 Task: Look for space in Orizaba, Mexico from 1st August, 2023 to 5th August, 2023 for 1 adult in price range Rs.6000 to Rs.15000. Place can be entire place with 1  bedroom having 1 bed and 1 bathroom. Property type can be house, flat, guest house. Booking option can be shelf check-in. Required host language is English.
Action: Mouse moved to (483, 108)
Screenshot: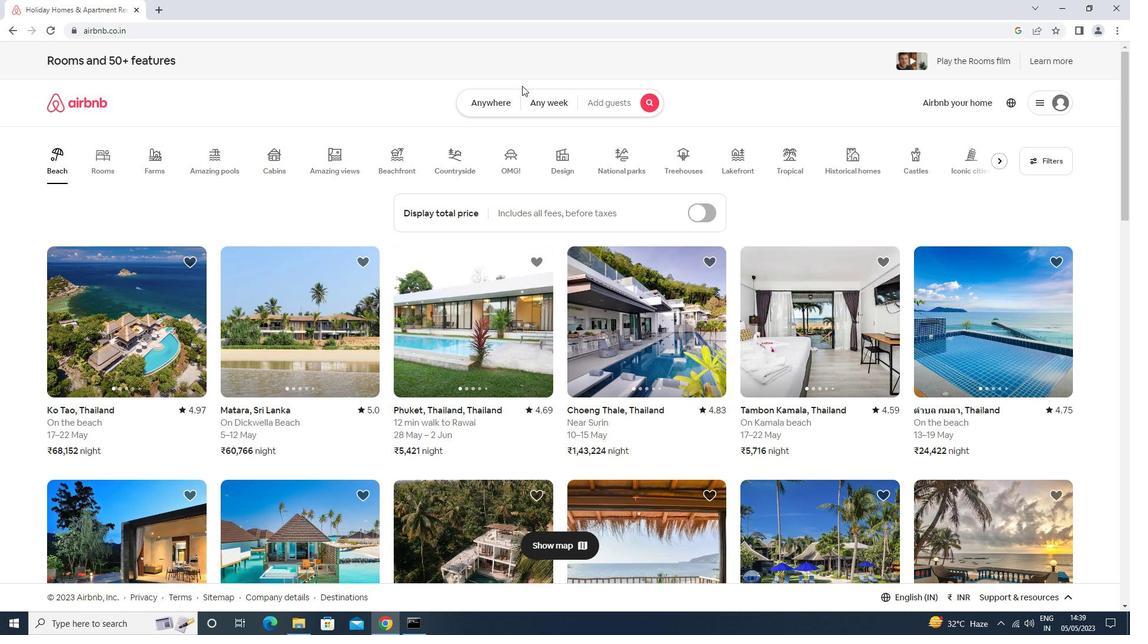 
Action: Mouse pressed left at (483, 108)
Screenshot: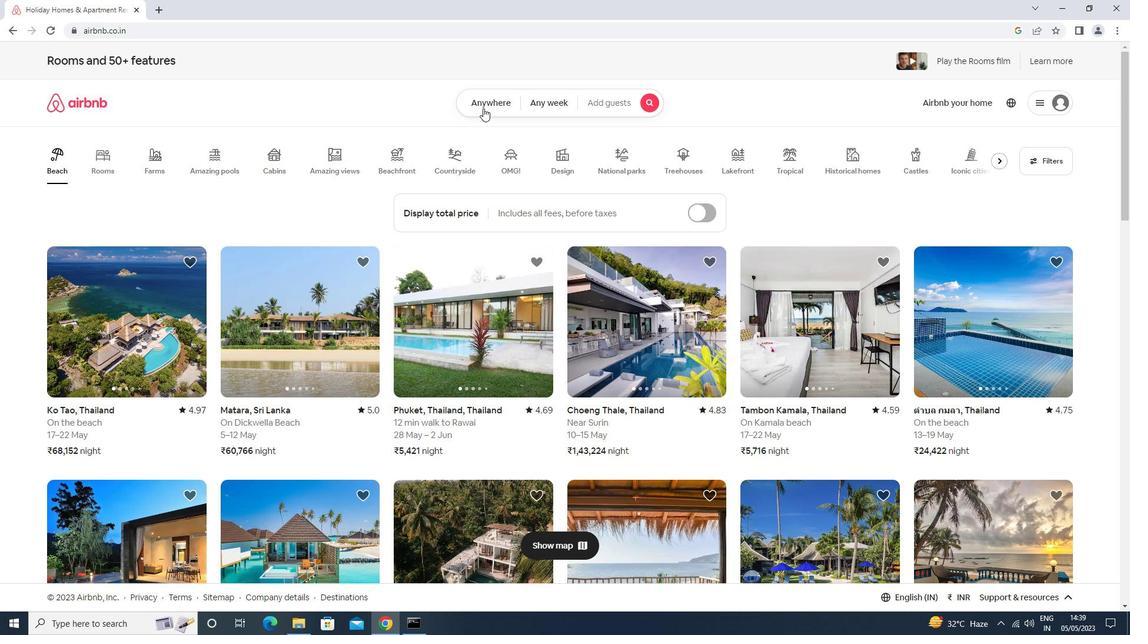 
Action: Mouse moved to (423, 149)
Screenshot: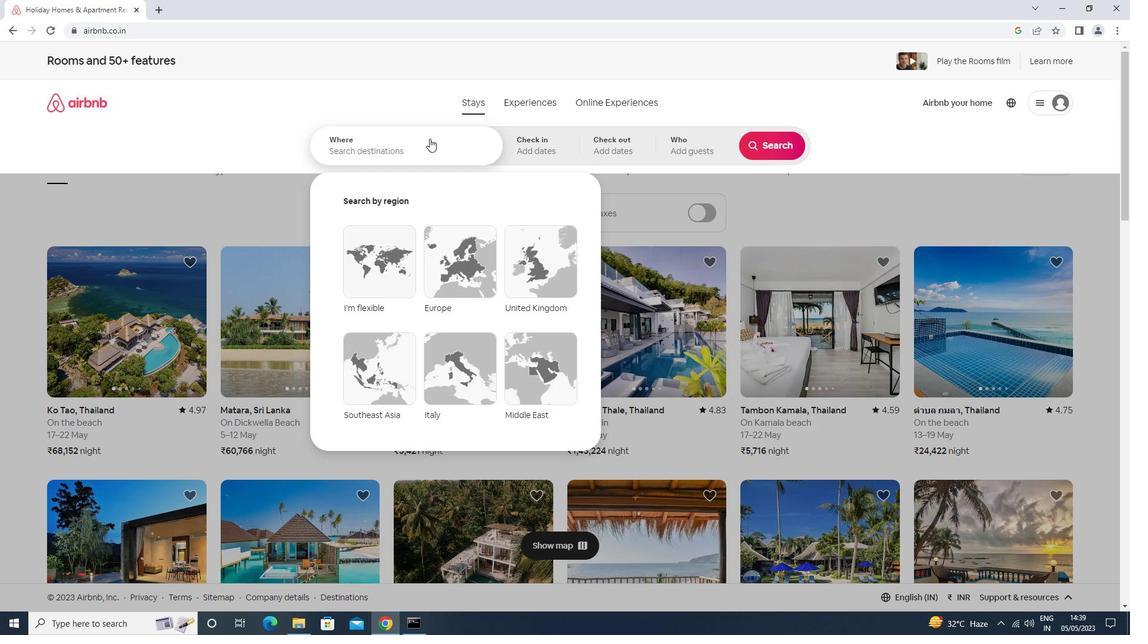 
Action: Mouse pressed left at (423, 149)
Screenshot: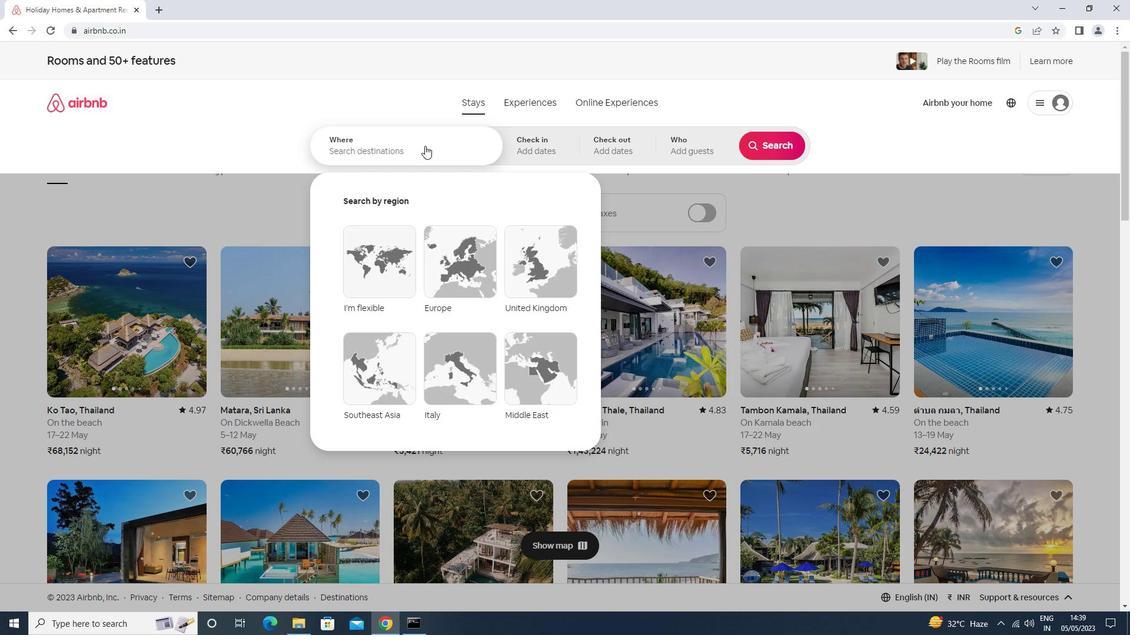
Action: Key pressed <Key.shift>ORIZABA<Key.space><Key.backspace>,<Key.space><Key.shift>MEXICO<Key.enter>
Screenshot: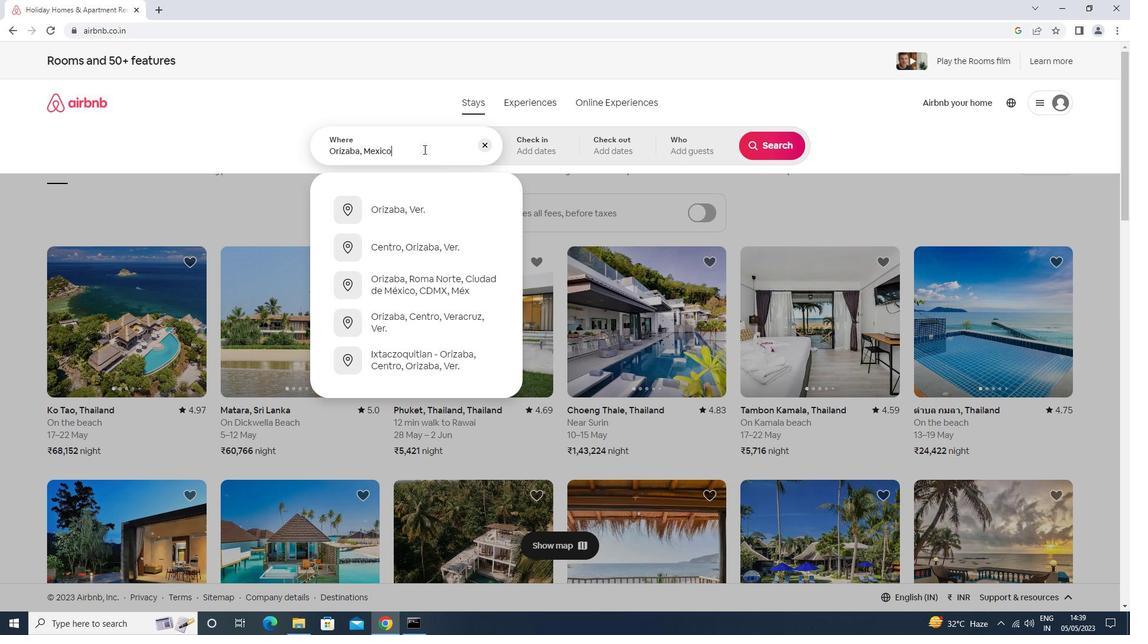 
Action: Mouse moved to (773, 236)
Screenshot: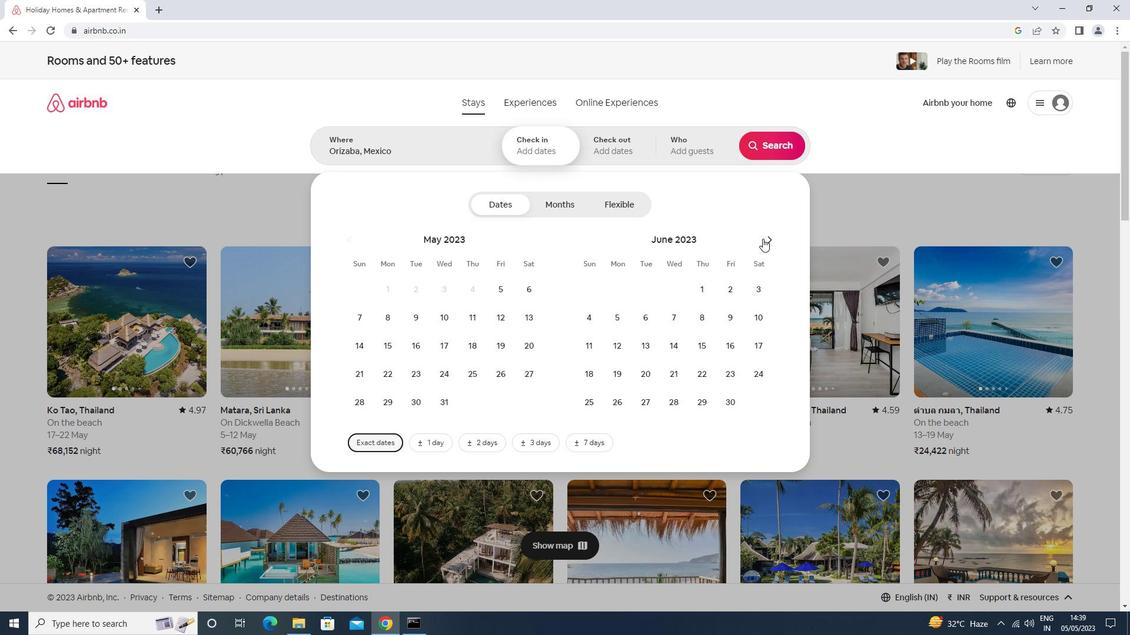 
Action: Mouse pressed left at (773, 236)
Screenshot: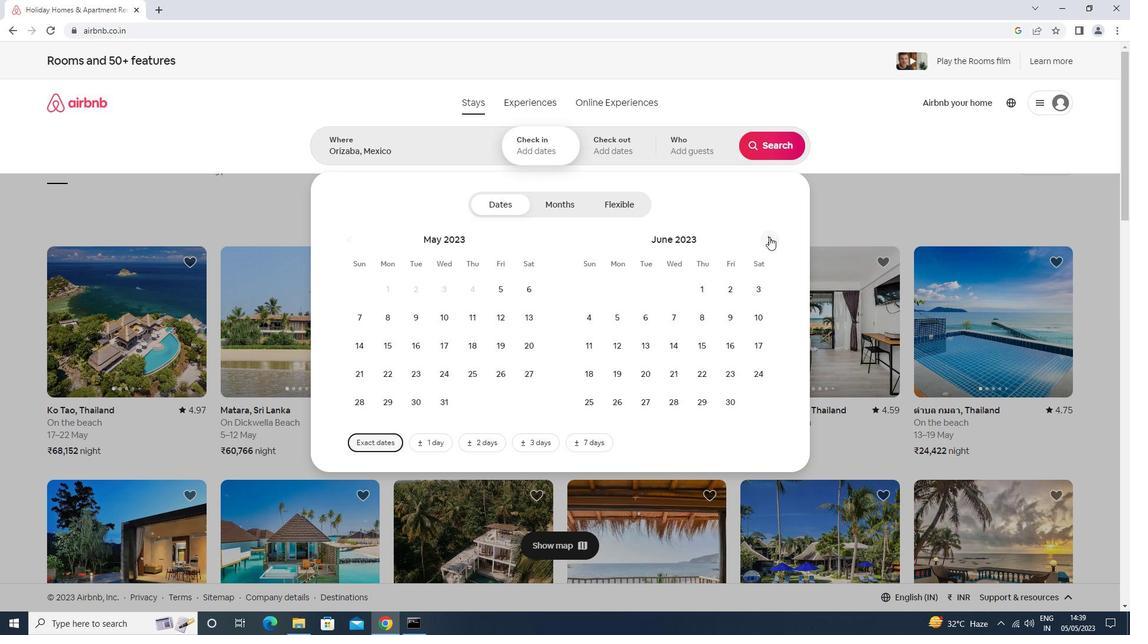 
Action: Mouse moved to (771, 236)
Screenshot: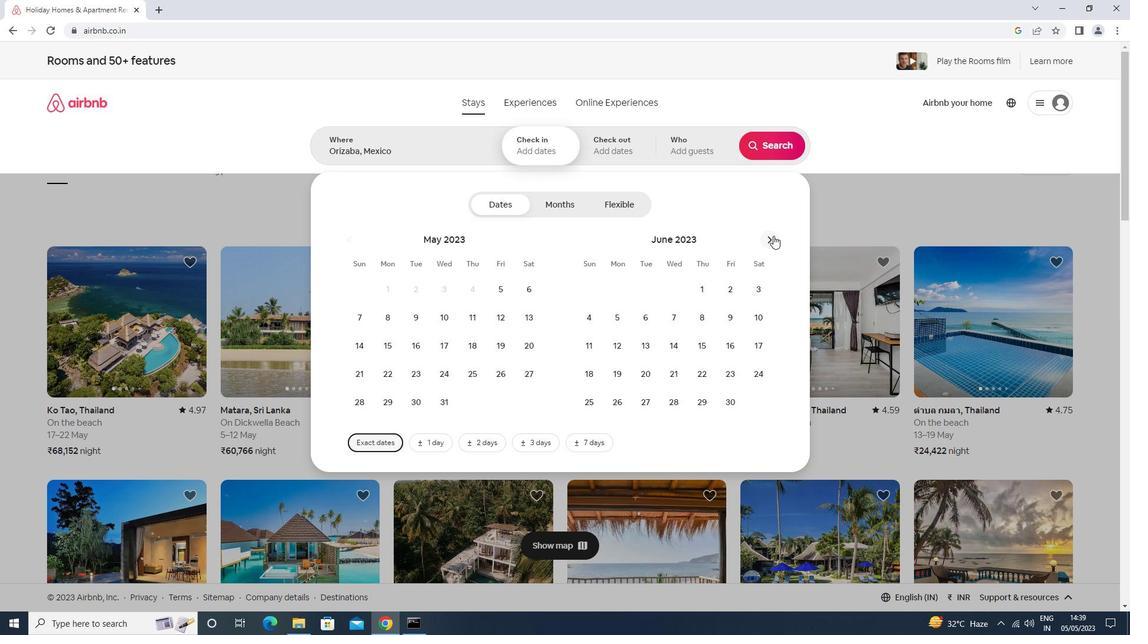 
Action: Mouse pressed left at (771, 236)
Screenshot: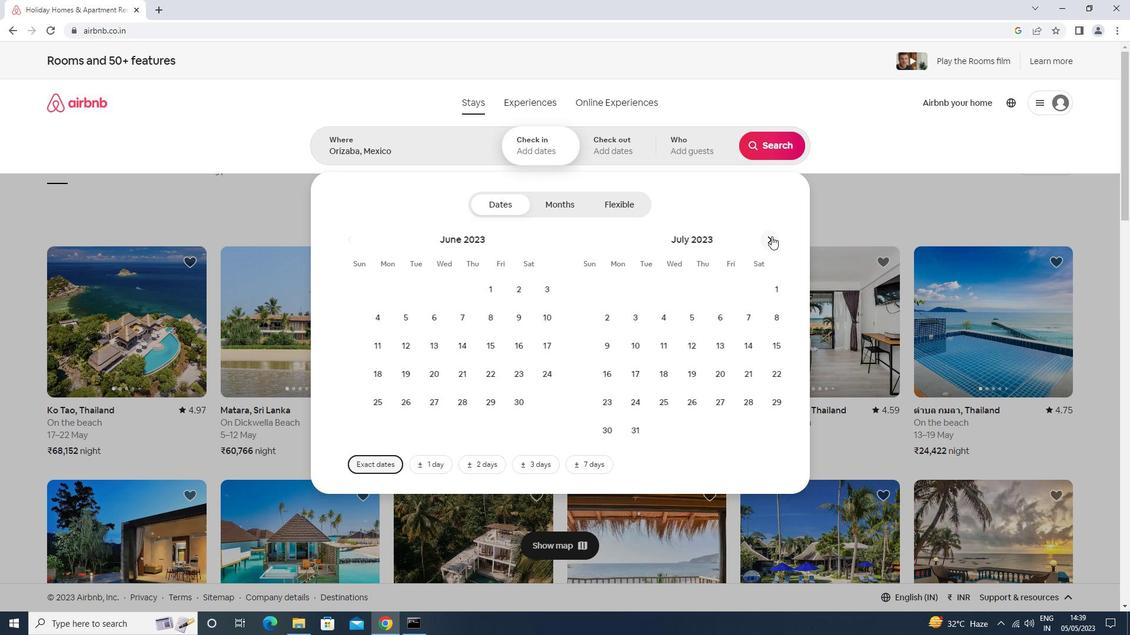 
Action: Mouse moved to (653, 280)
Screenshot: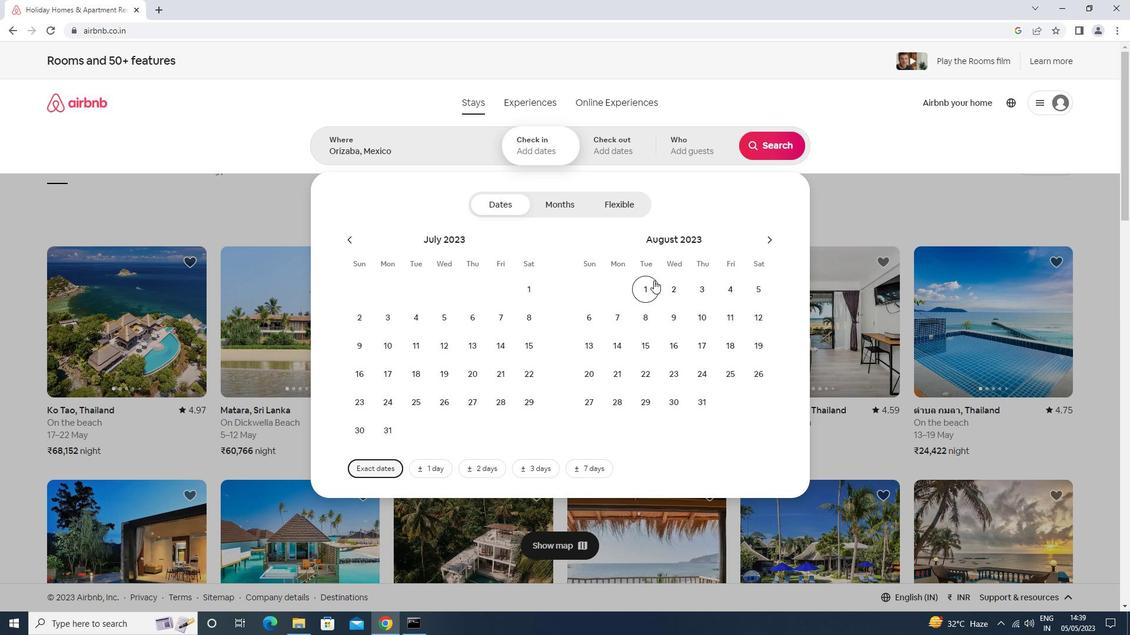 
Action: Mouse pressed left at (653, 280)
Screenshot: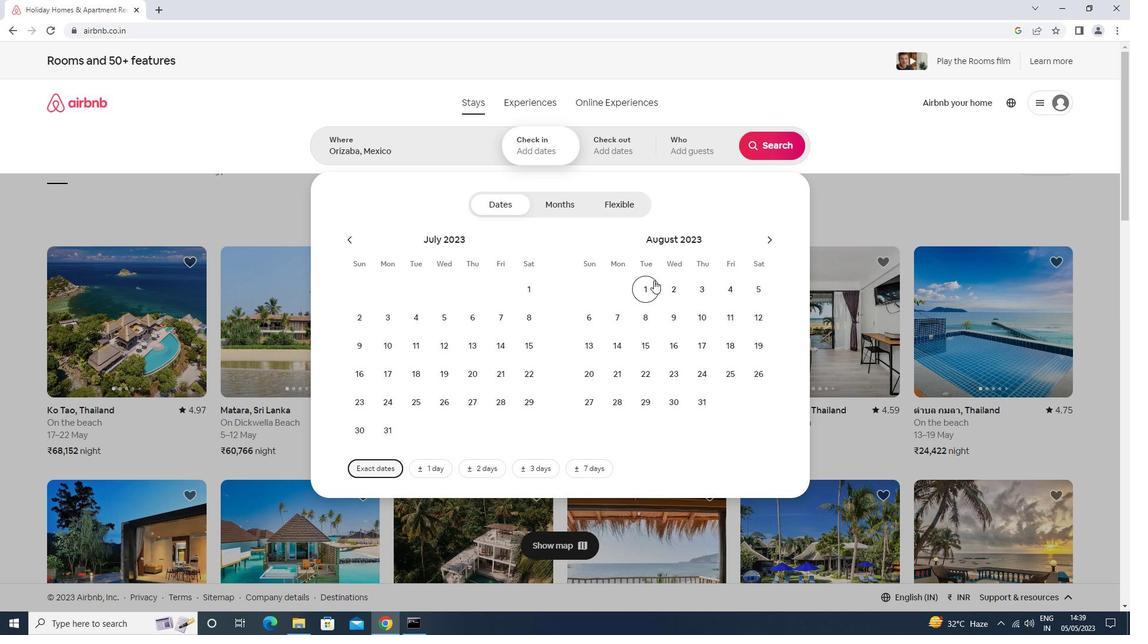 
Action: Mouse moved to (764, 288)
Screenshot: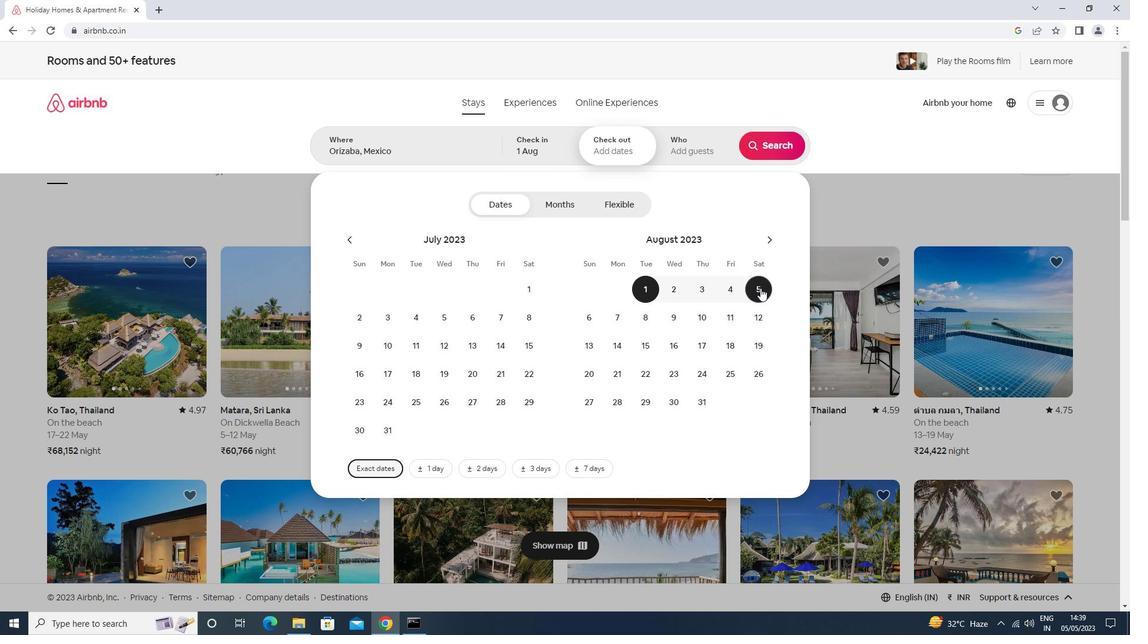 
Action: Mouse pressed left at (764, 288)
Screenshot: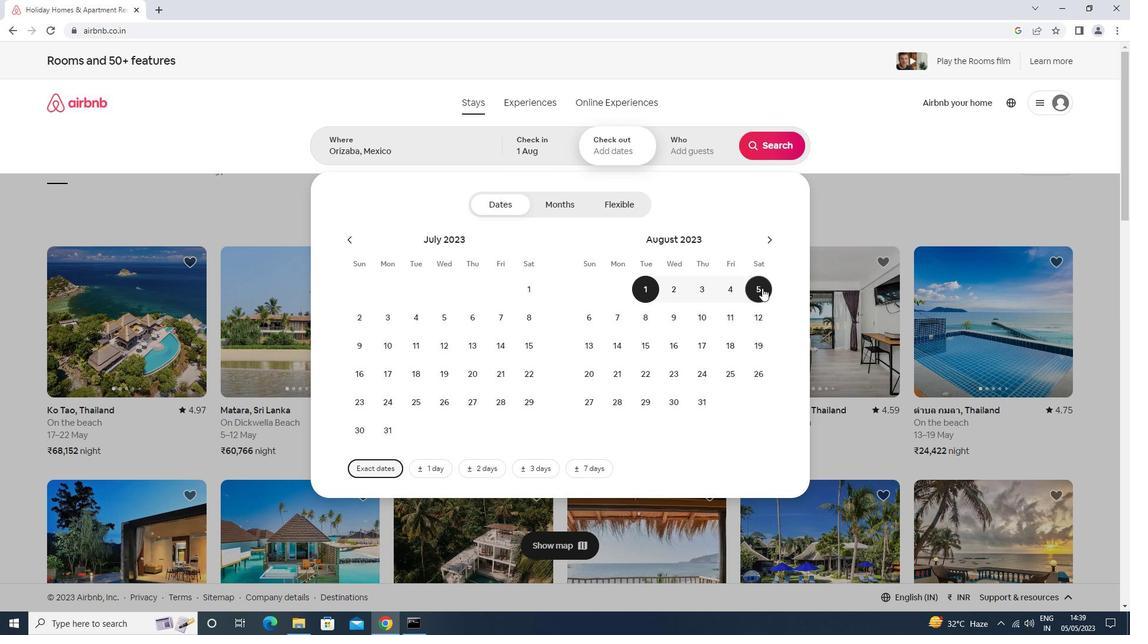 
Action: Mouse moved to (686, 158)
Screenshot: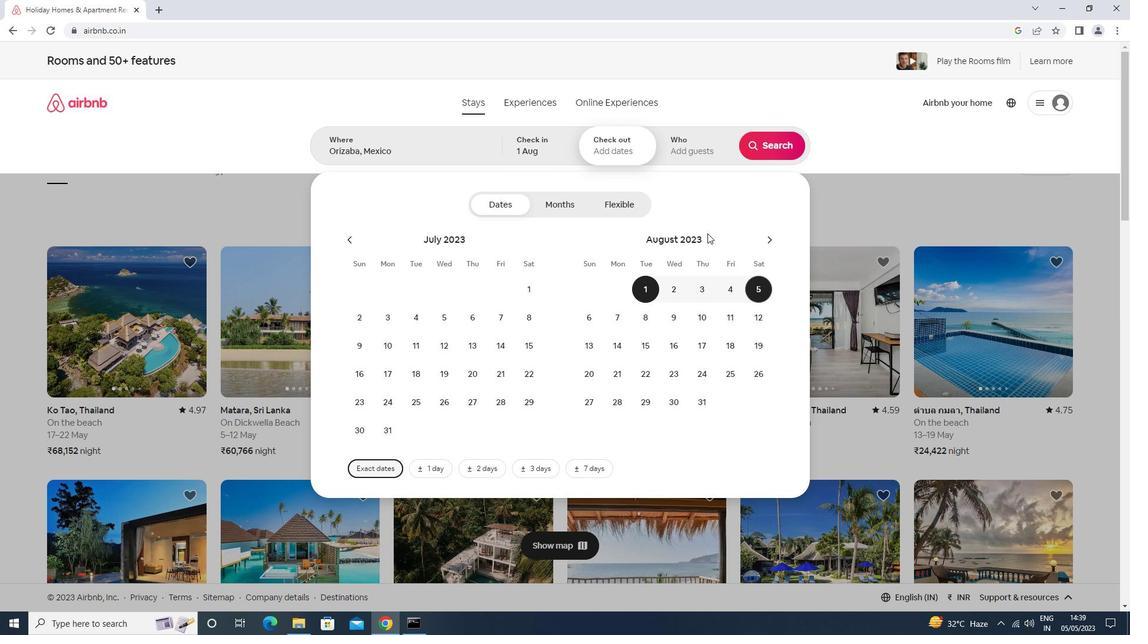 
Action: Mouse pressed left at (686, 158)
Screenshot: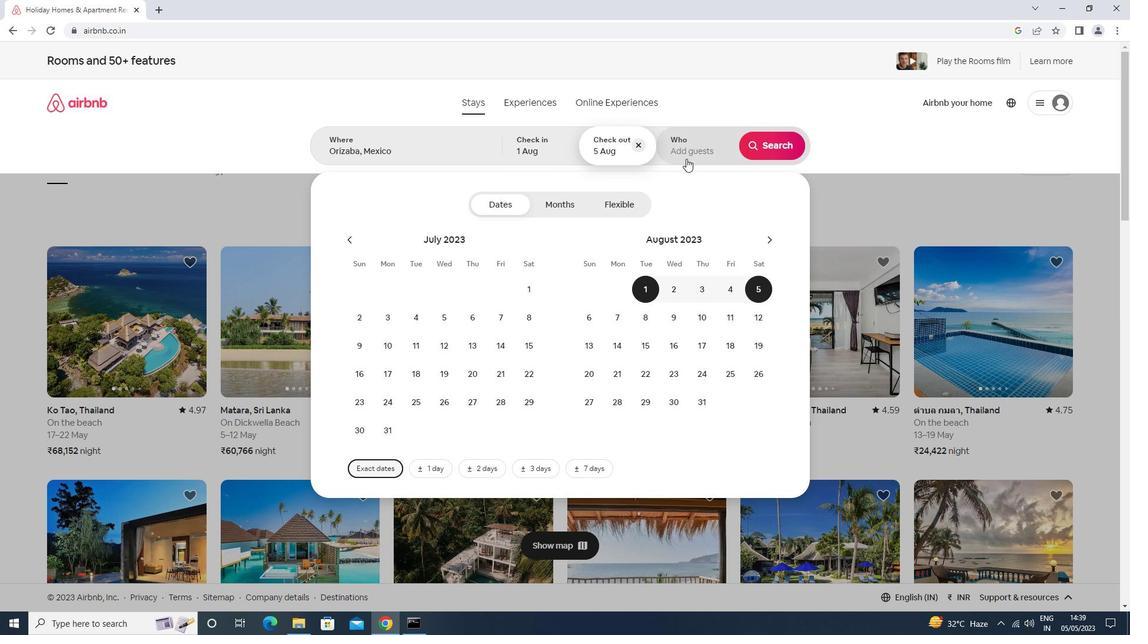 
Action: Mouse moved to (775, 215)
Screenshot: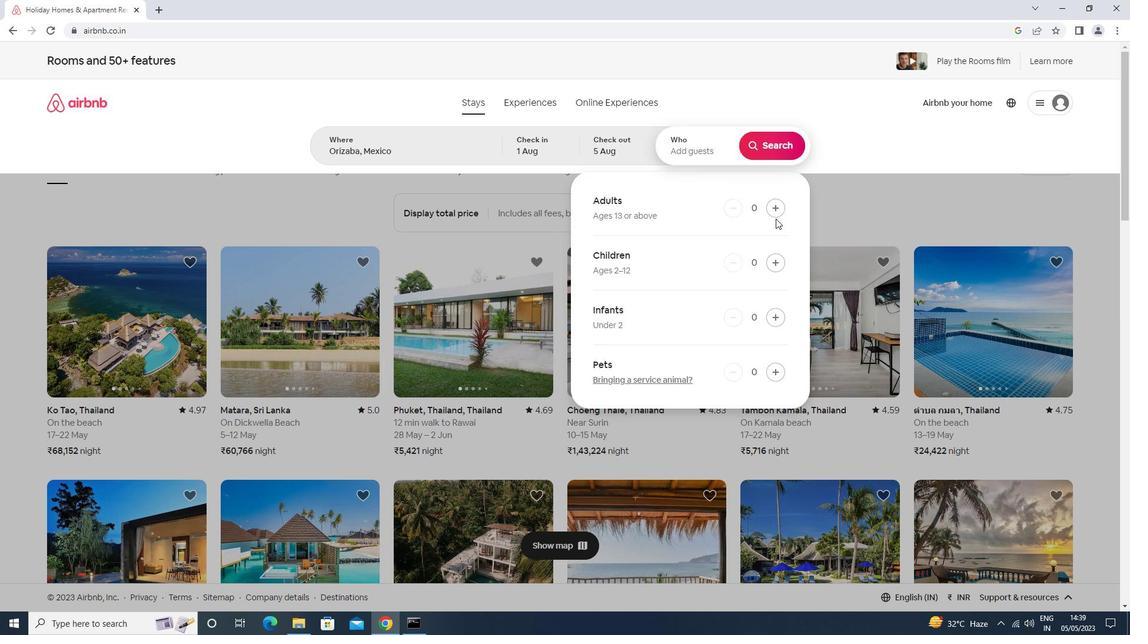 
Action: Mouse pressed left at (775, 215)
Screenshot: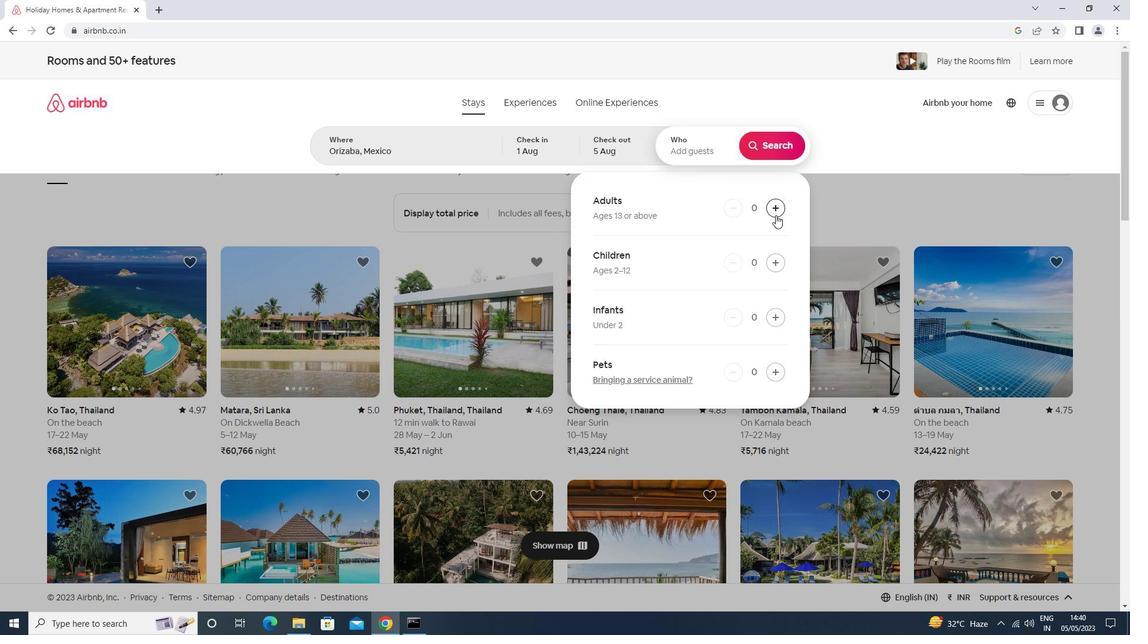 
Action: Mouse moved to (778, 144)
Screenshot: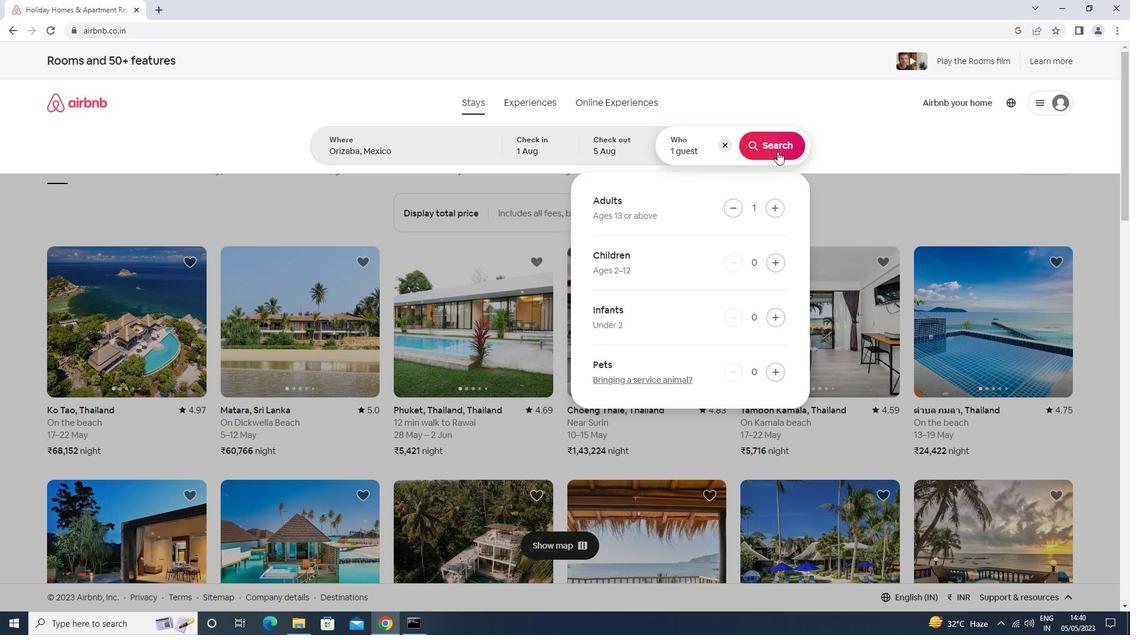 
Action: Mouse pressed left at (778, 144)
Screenshot: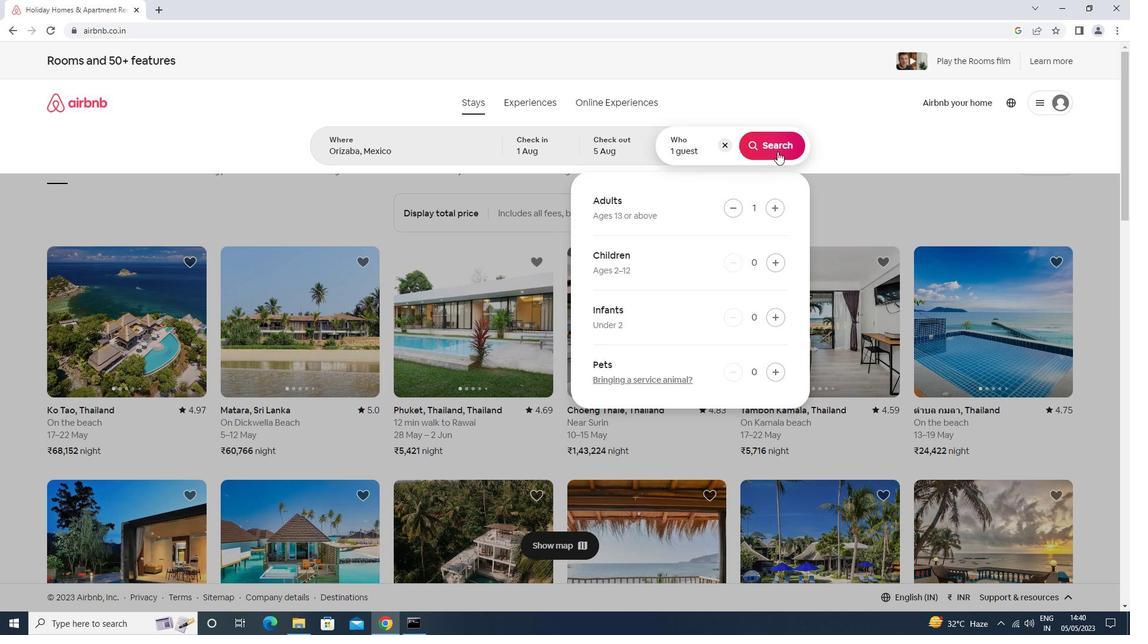
Action: Mouse moved to (1076, 117)
Screenshot: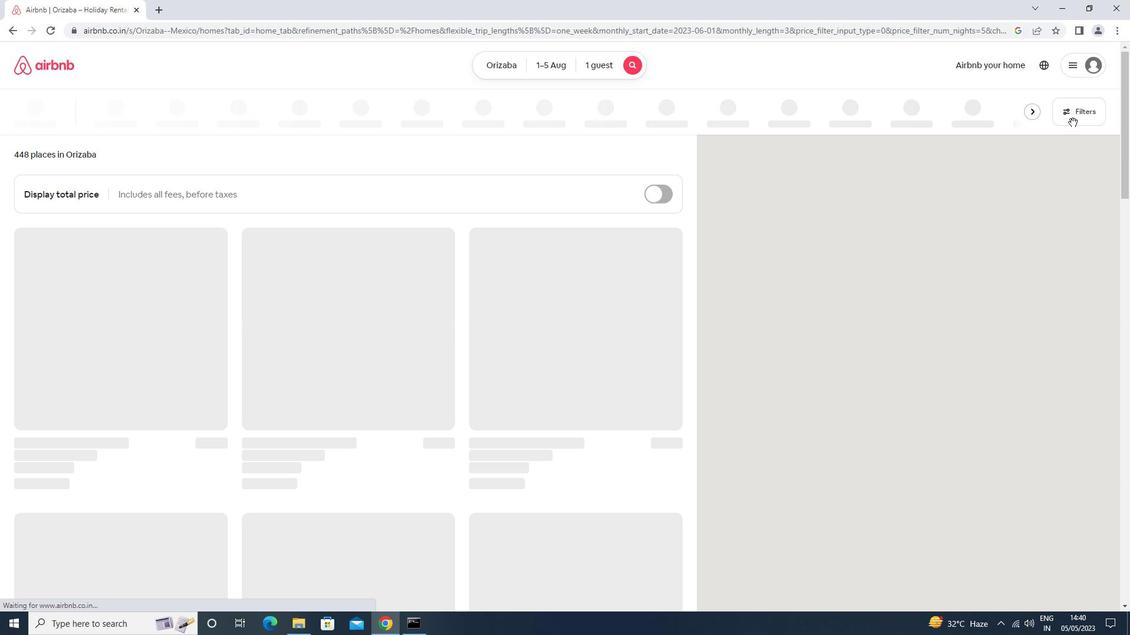 
Action: Mouse pressed left at (1076, 117)
Screenshot: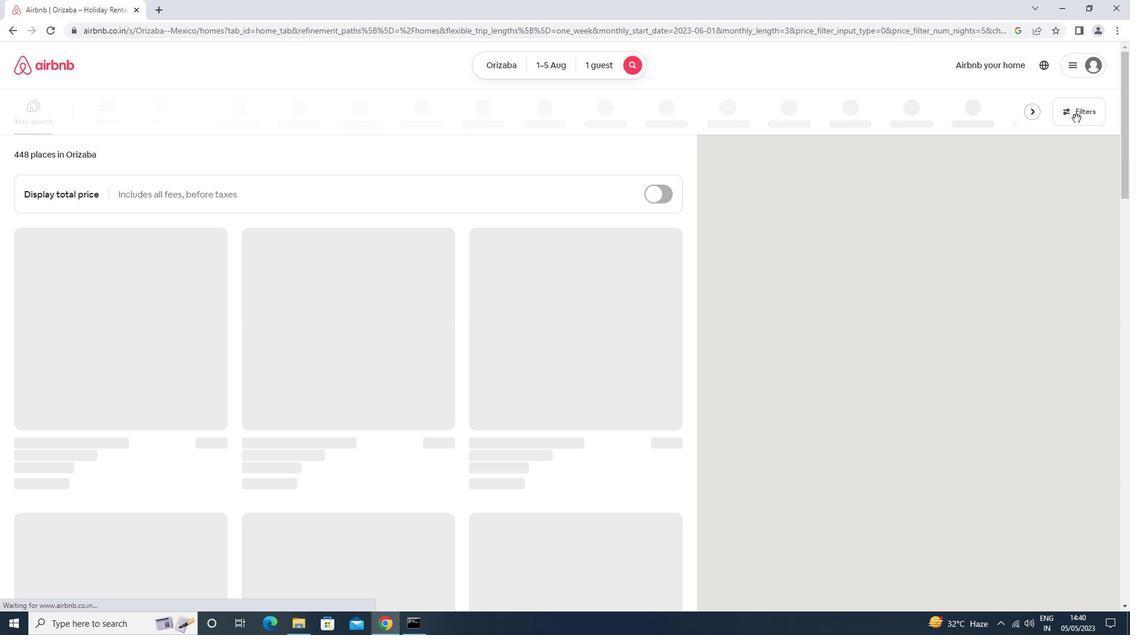 
Action: Mouse moved to (460, 393)
Screenshot: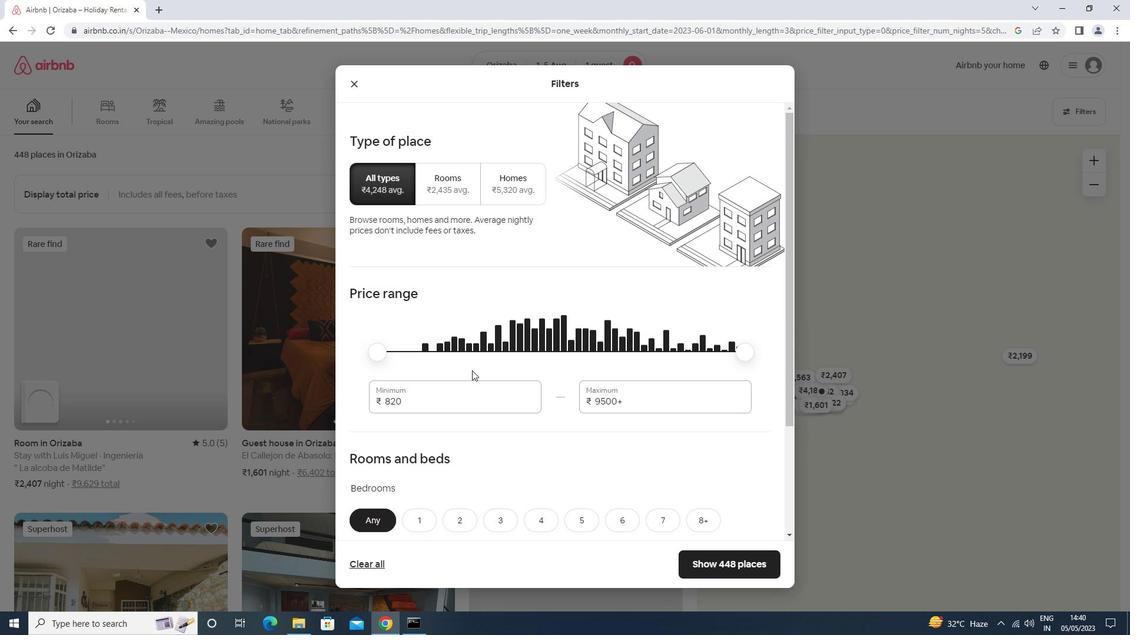 
Action: Mouse pressed left at (460, 393)
Screenshot: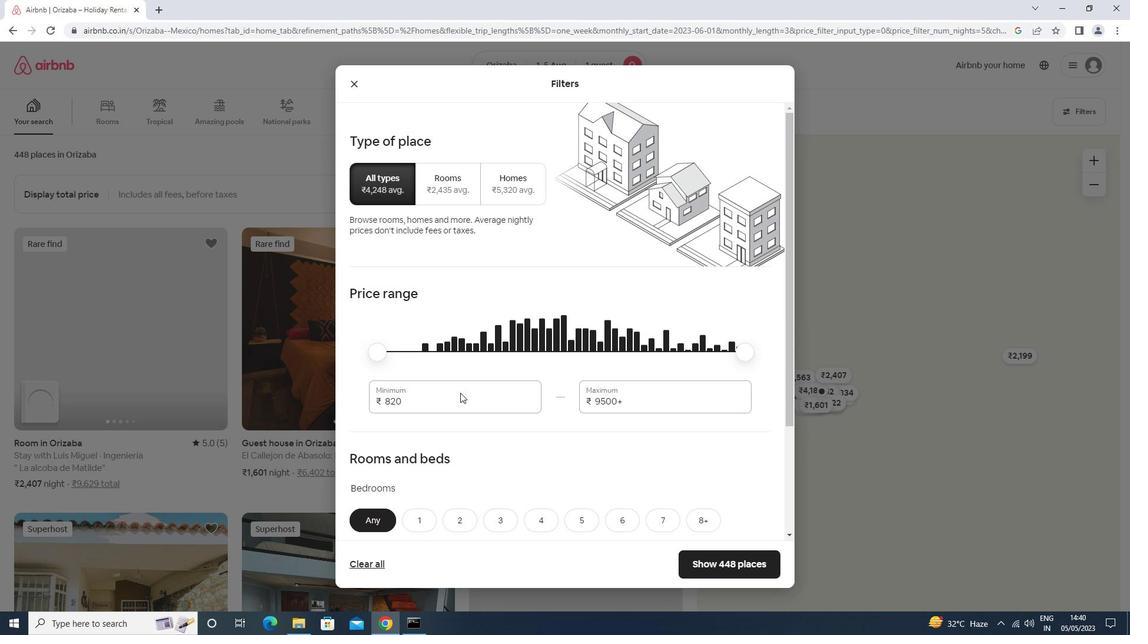
Action: Mouse moved to (458, 398)
Screenshot: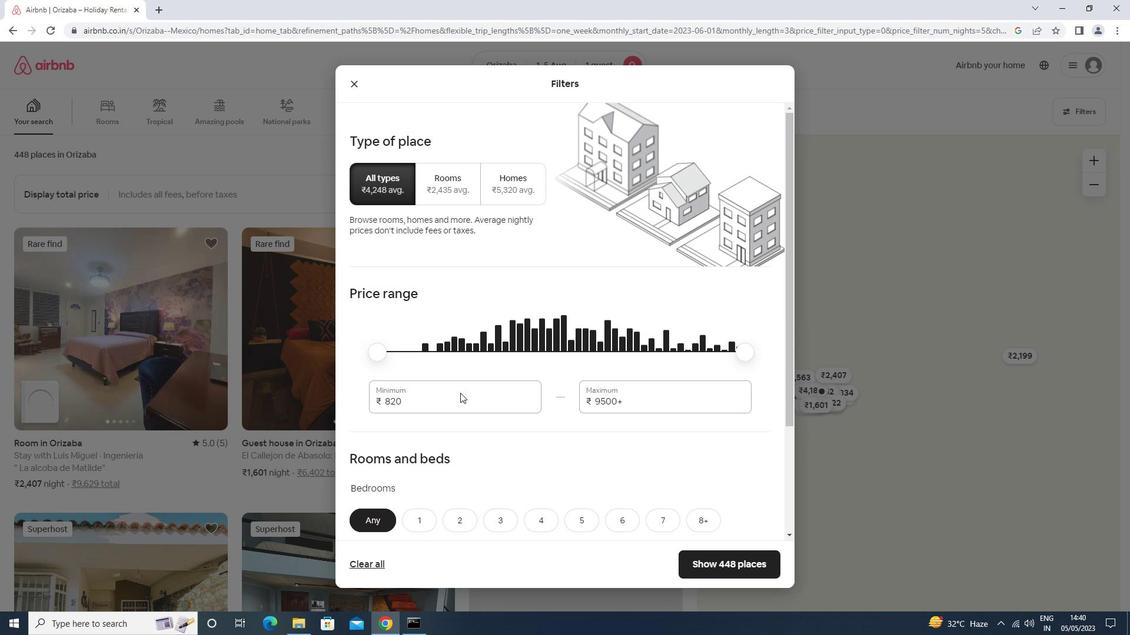 
Action: Key pressed <Key.backspace><Key.backspace><Key.backspace>6000<Key.tab>15000
Screenshot: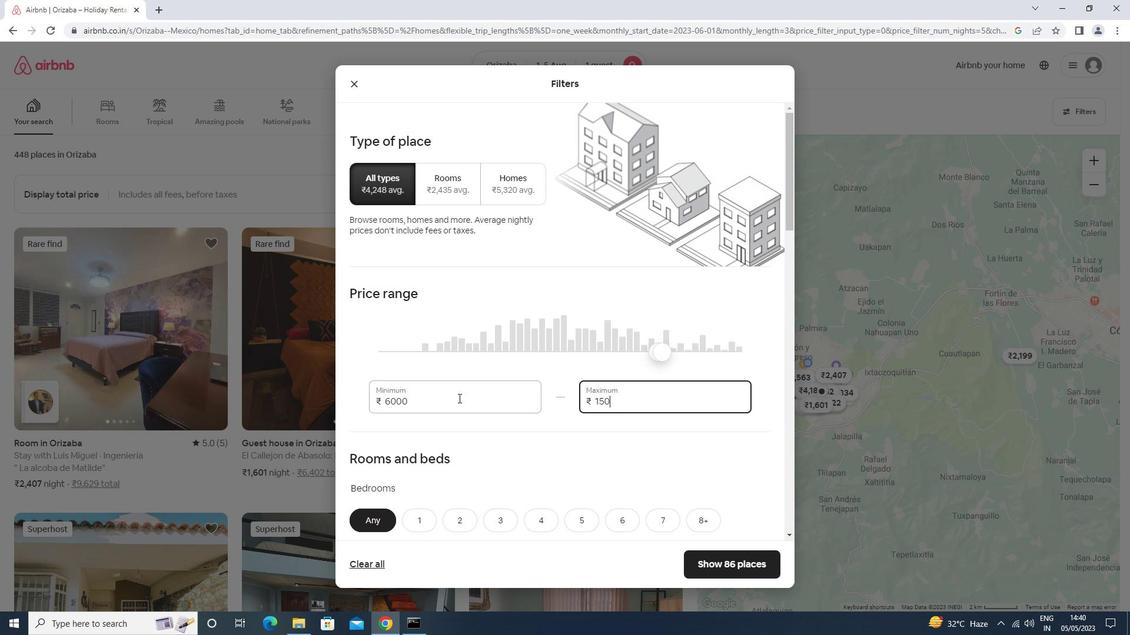 
Action: Mouse moved to (435, 371)
Screenshot: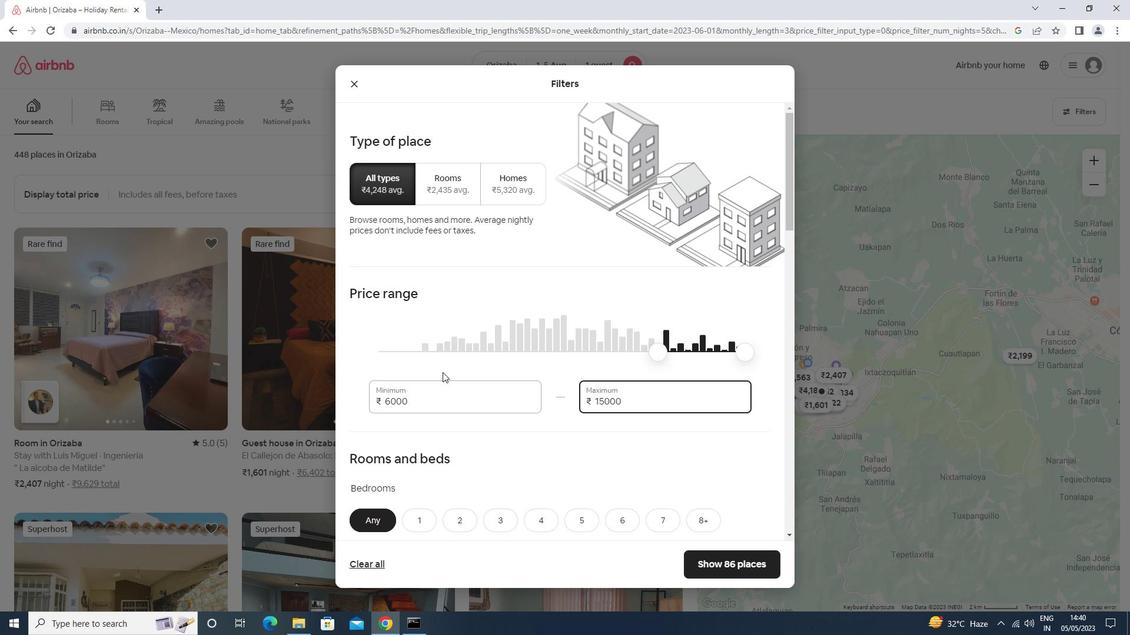 
Action: Mouse scrolled (435, 370) with delta (0, 0)
Screenshot: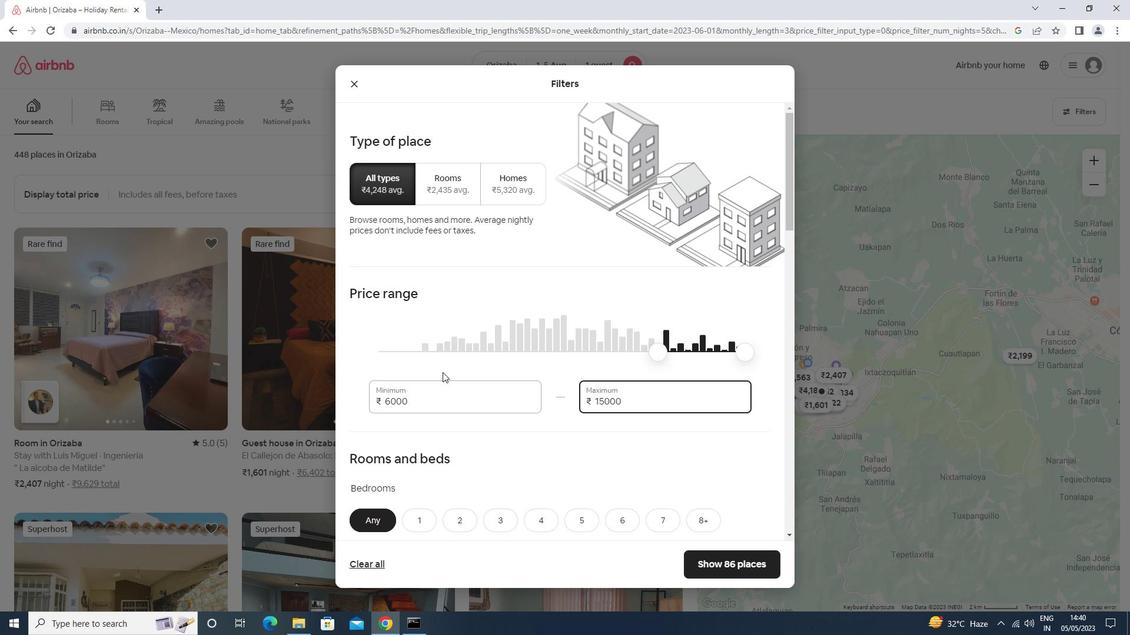 
Action: Mouse moved to (431, 374)
Screenshot: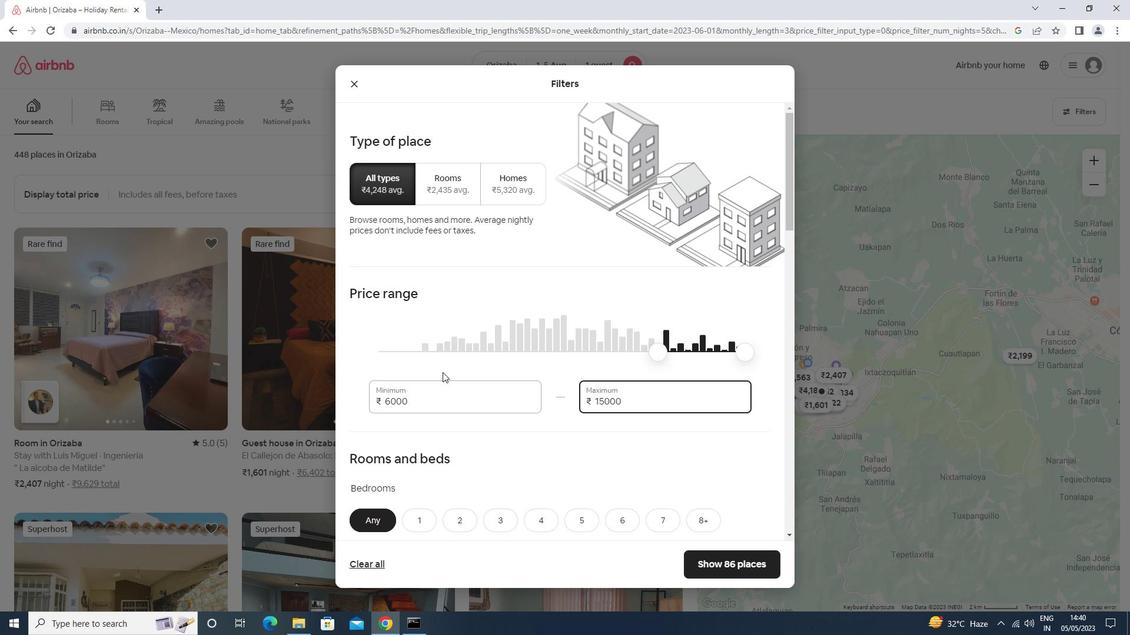 
Action: Mouse scrolled (431, 374) with delta (0, 0)
Screenshot: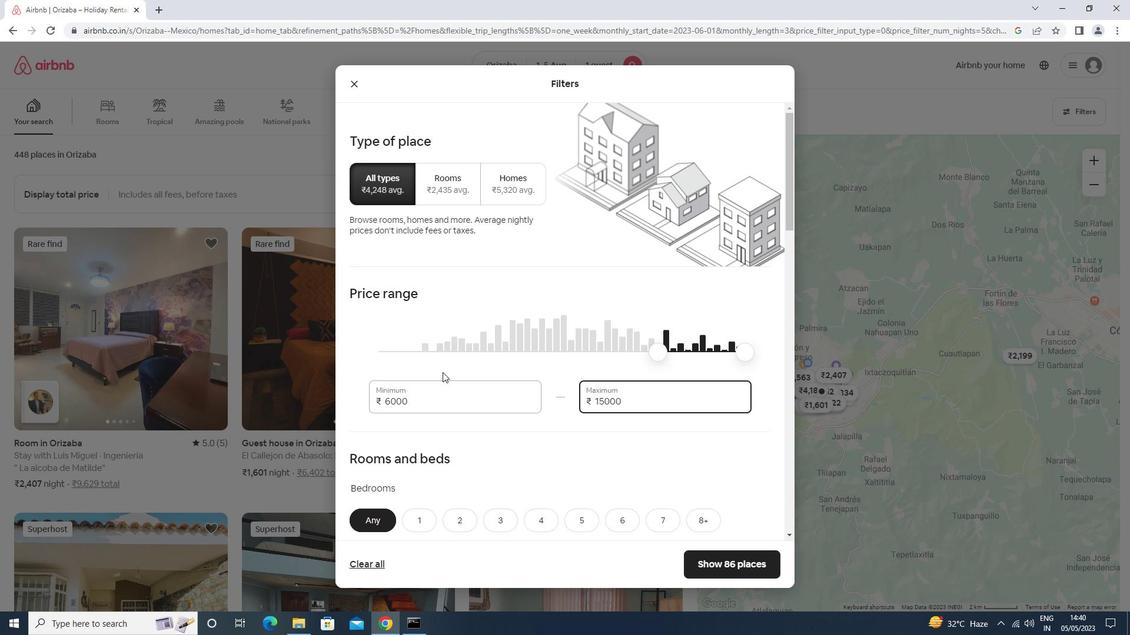
Action: Mouse moved to (429, 376)
Screenshot: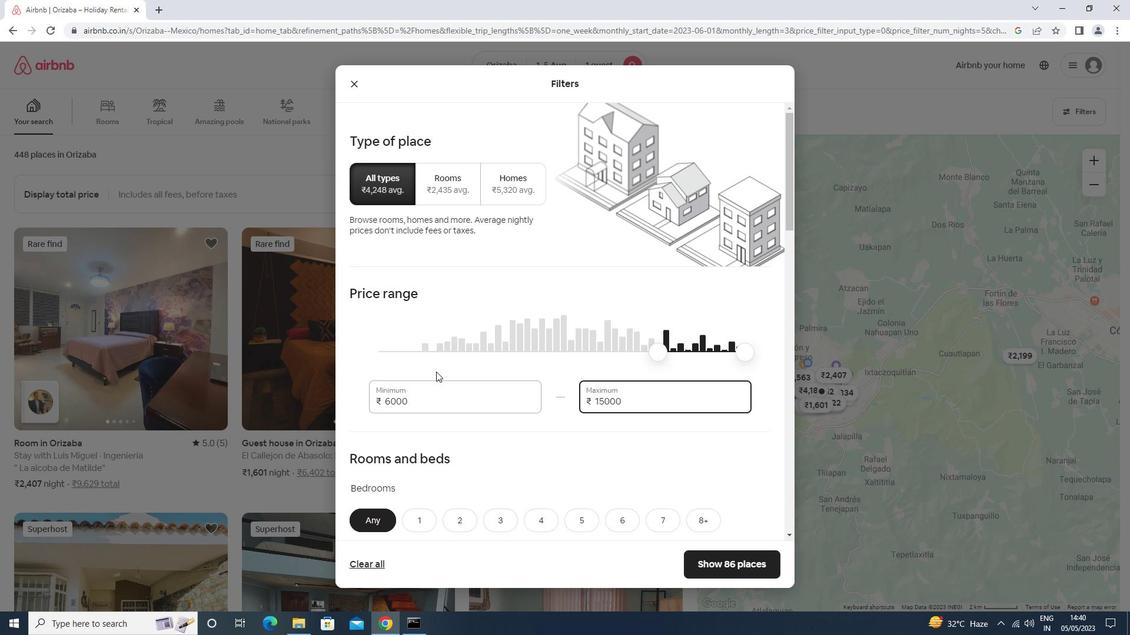 
Action: Mouse scrolled (429, 375) with delta (0, 0)
Screenshot: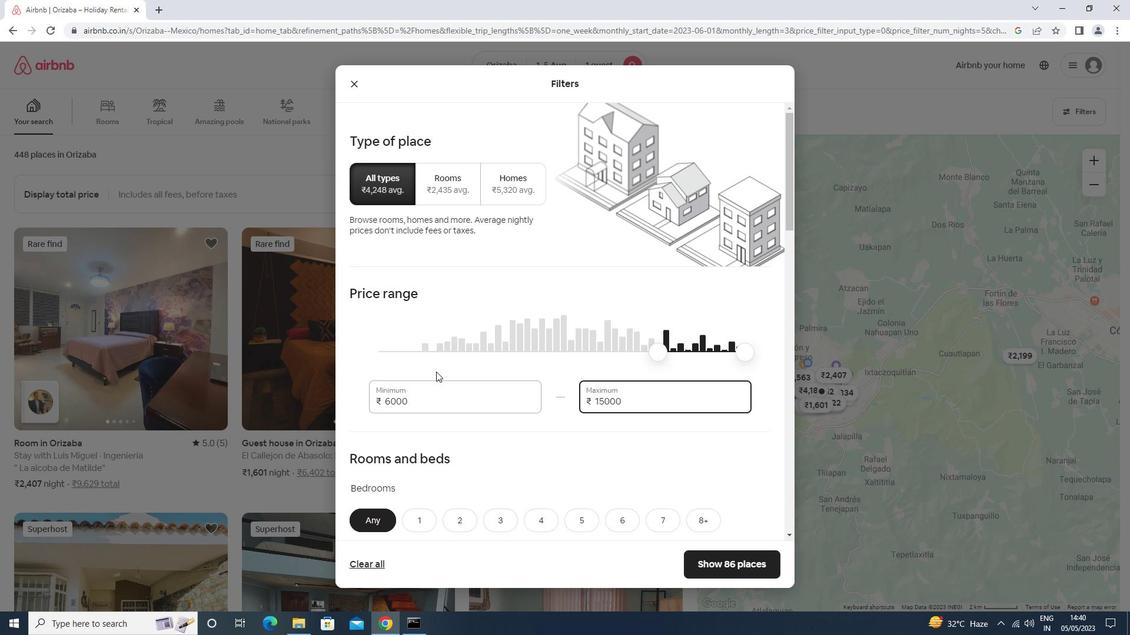 
Action: Mouse scrolled (429, 375) with delta (0, 0)
Screenshot: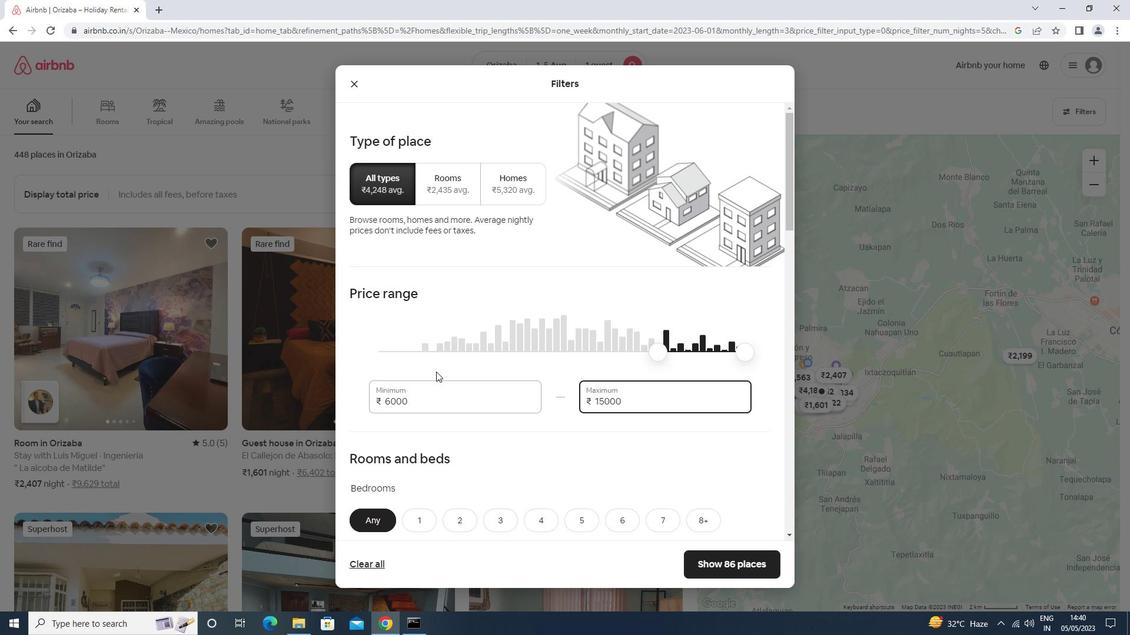
Action: Mouse scrolled (429, 375) with delta (0, 0)
Screenshot: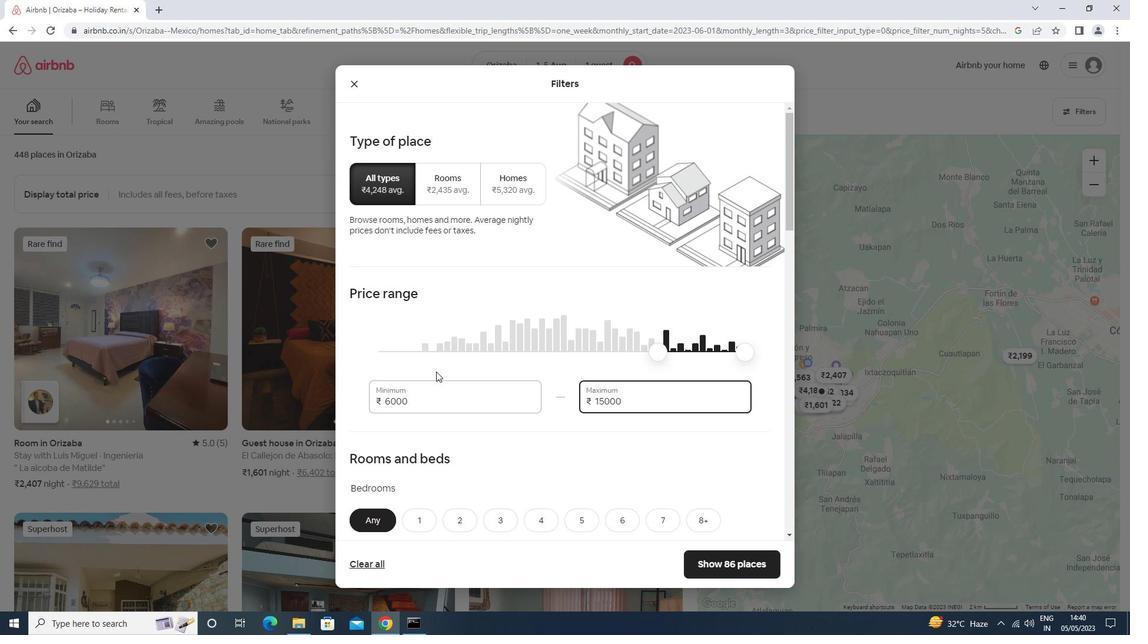 
Action: Mouse moved to (420, 228)
Screenshot: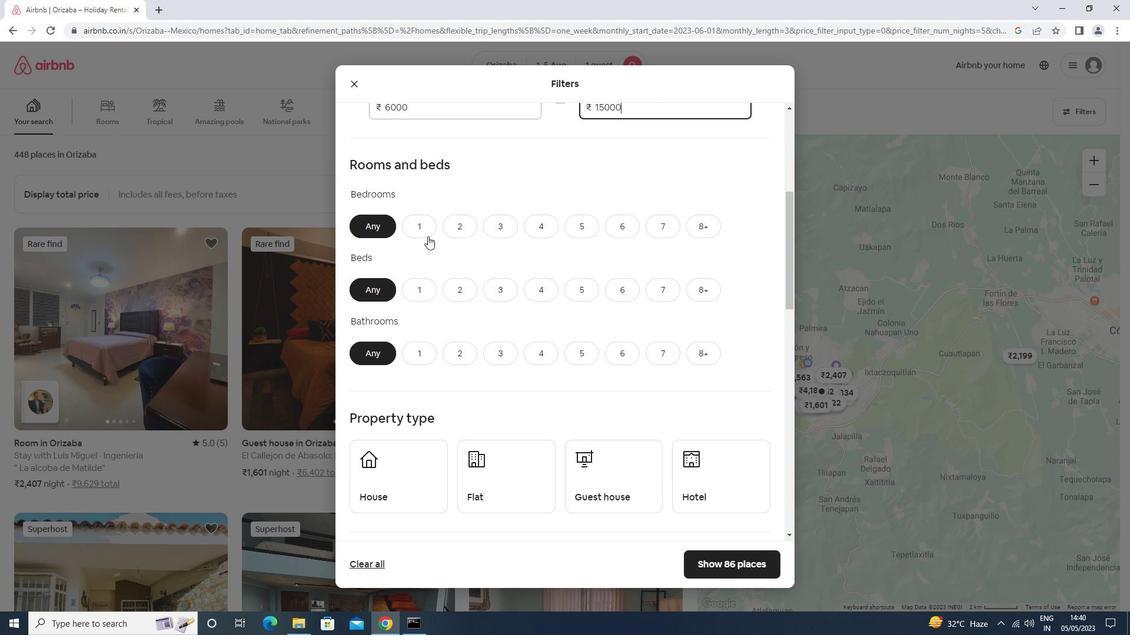 
Action: Mouse pressed left at (420, 228)
Screenshot: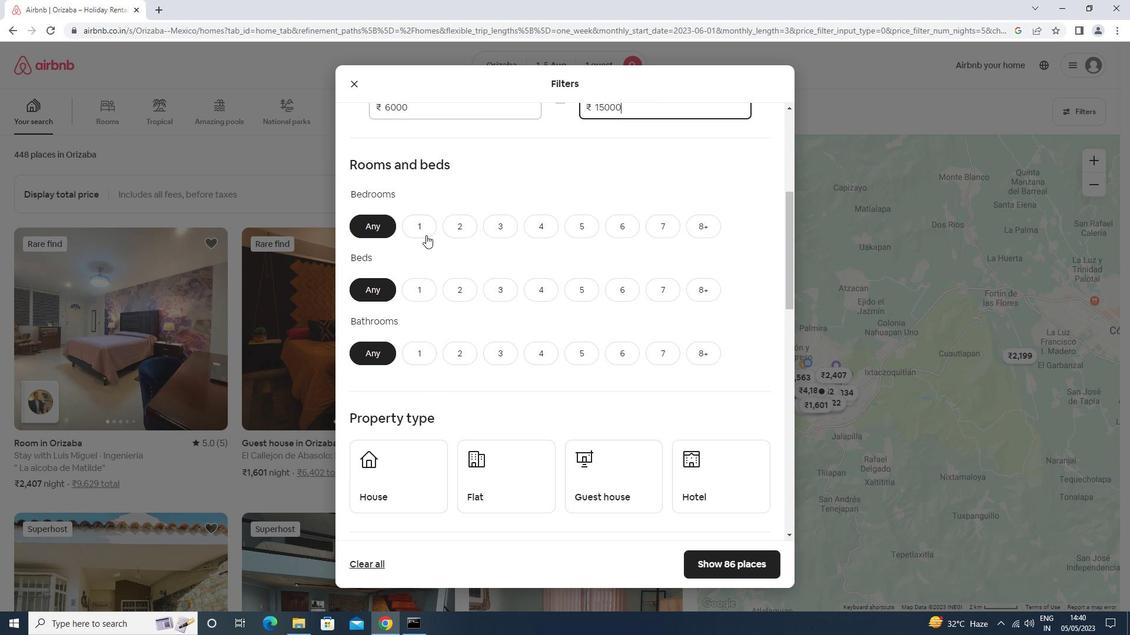 
Action: Mouse moved to (420, 288)
Screenshot: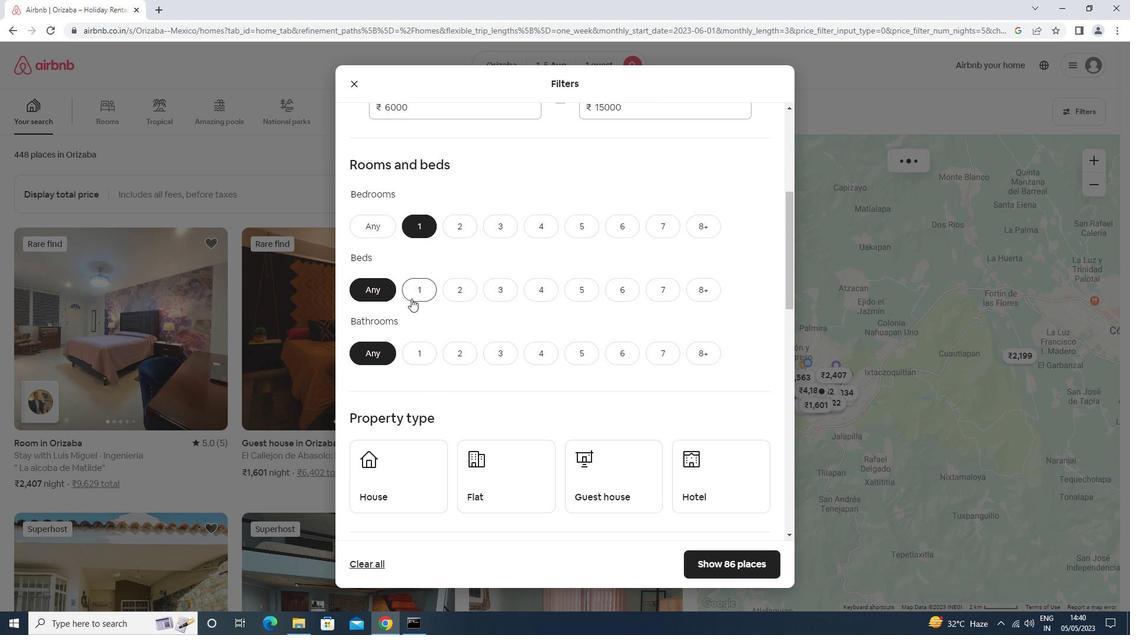 
Action: Mouse pressed left at (420, 288)
Screenshot: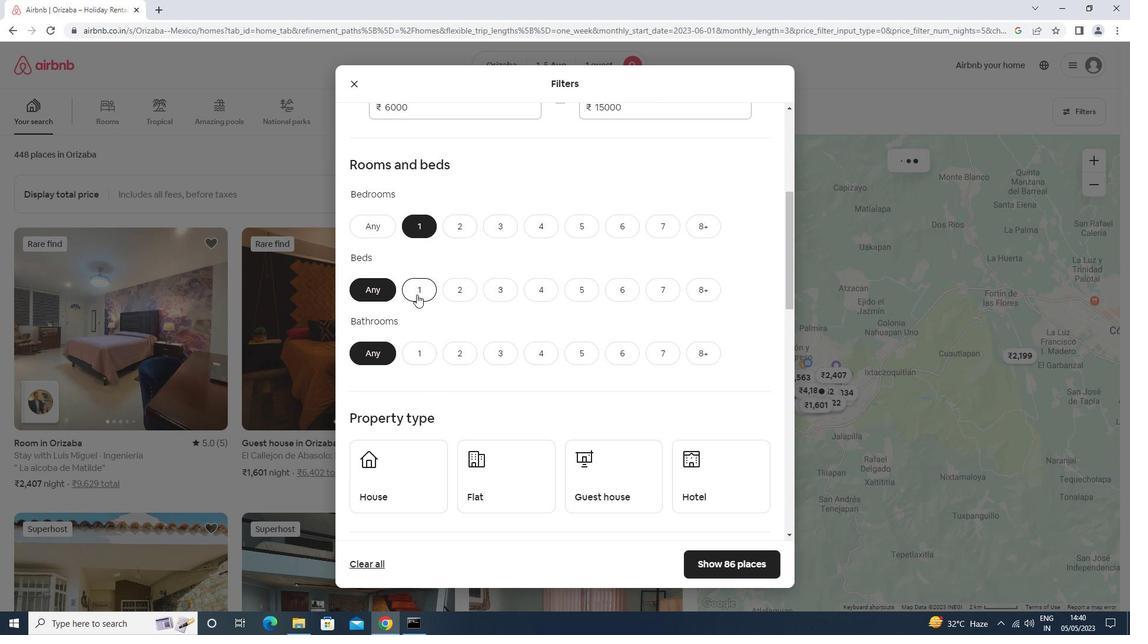 
Action: Mouse moved to (420, 349)
Screenshot: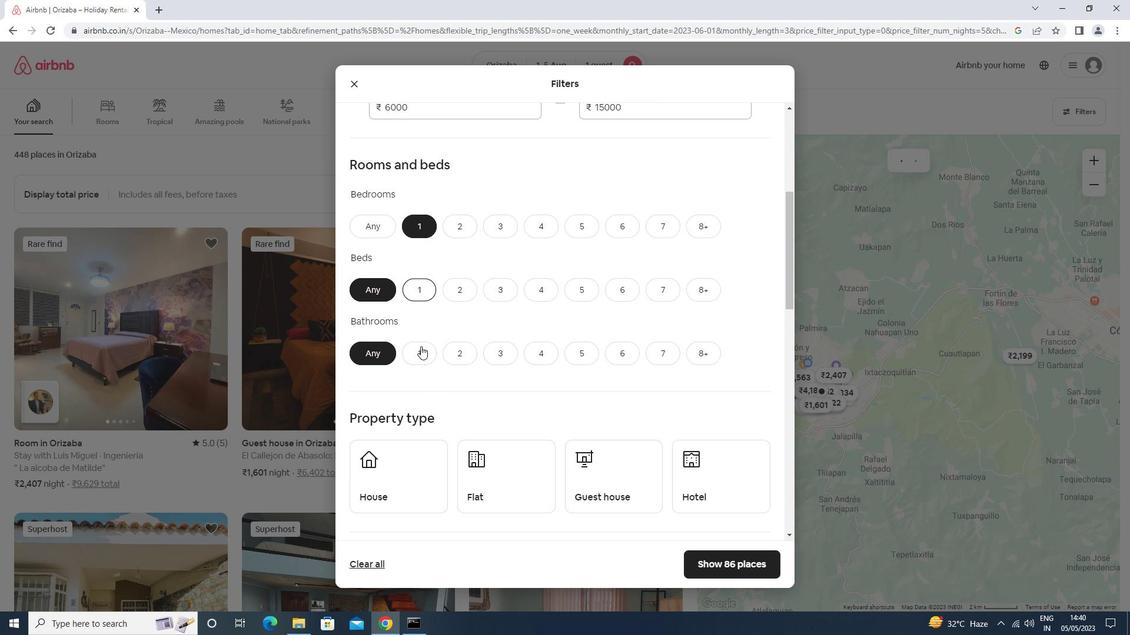 
Action: Mouse pressed left at (420, 349)
Screenshot: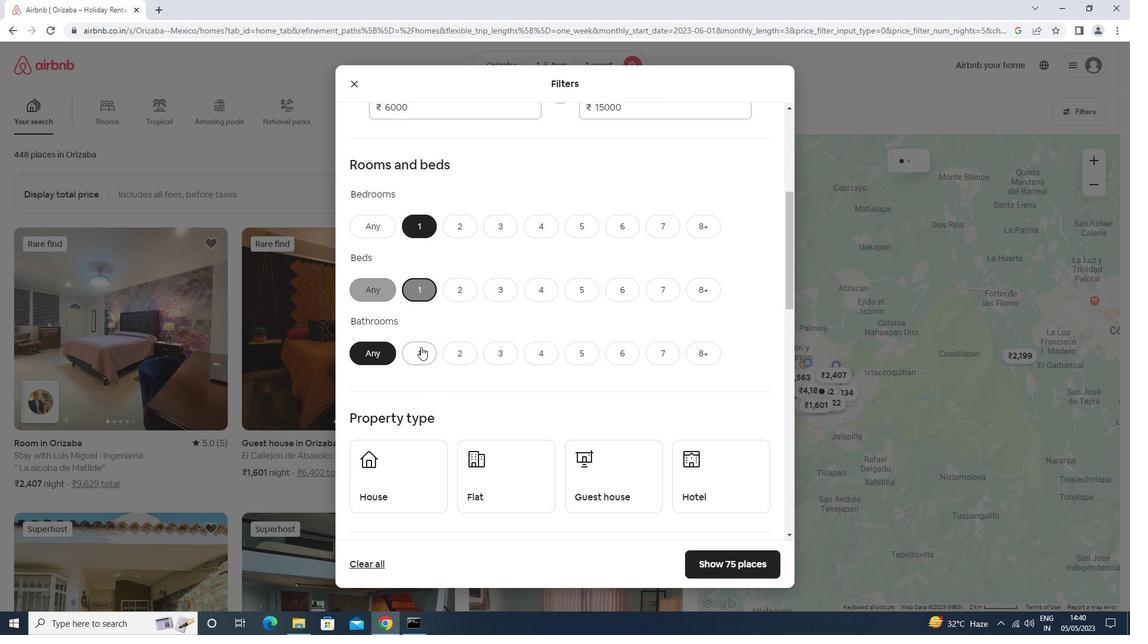 
Action: Mouse moved to (410, 345)
Screenshot: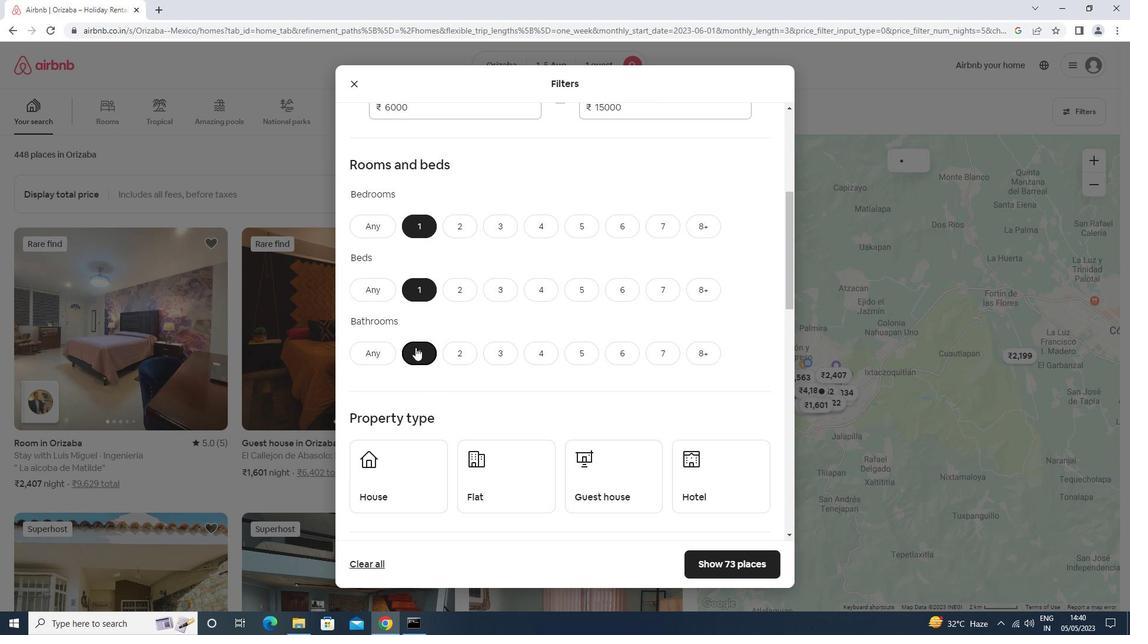 
Action: Mouse scrolled (410, 344) with delta (0, 0)
Screenshot: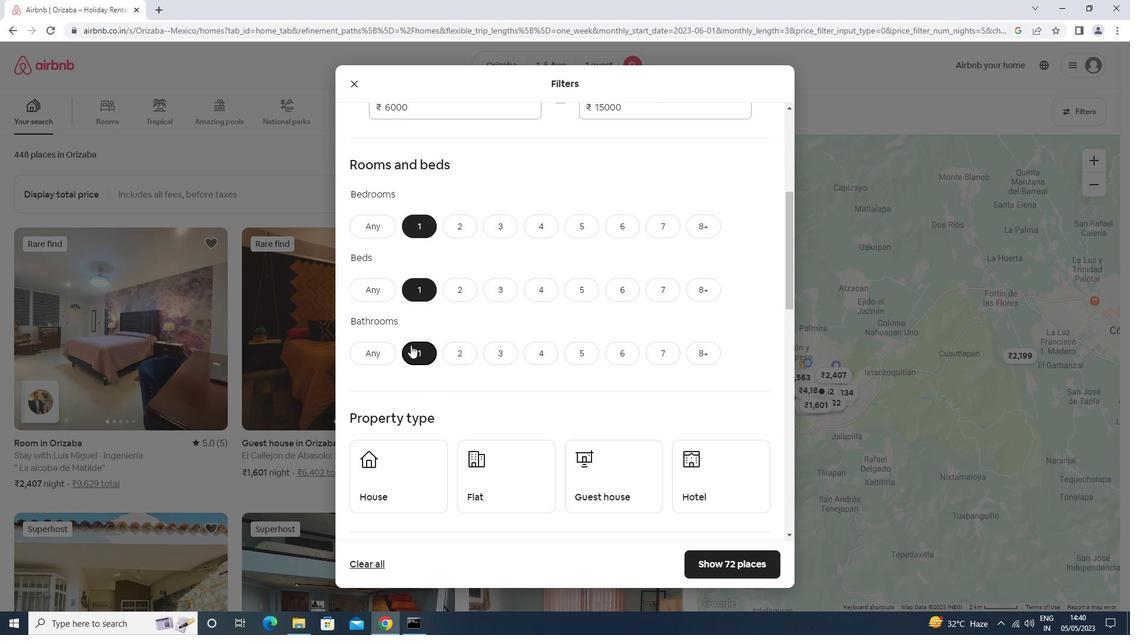 
Action: Mouse scrolled (410, 344) with delta (0, 0)
Screenshot: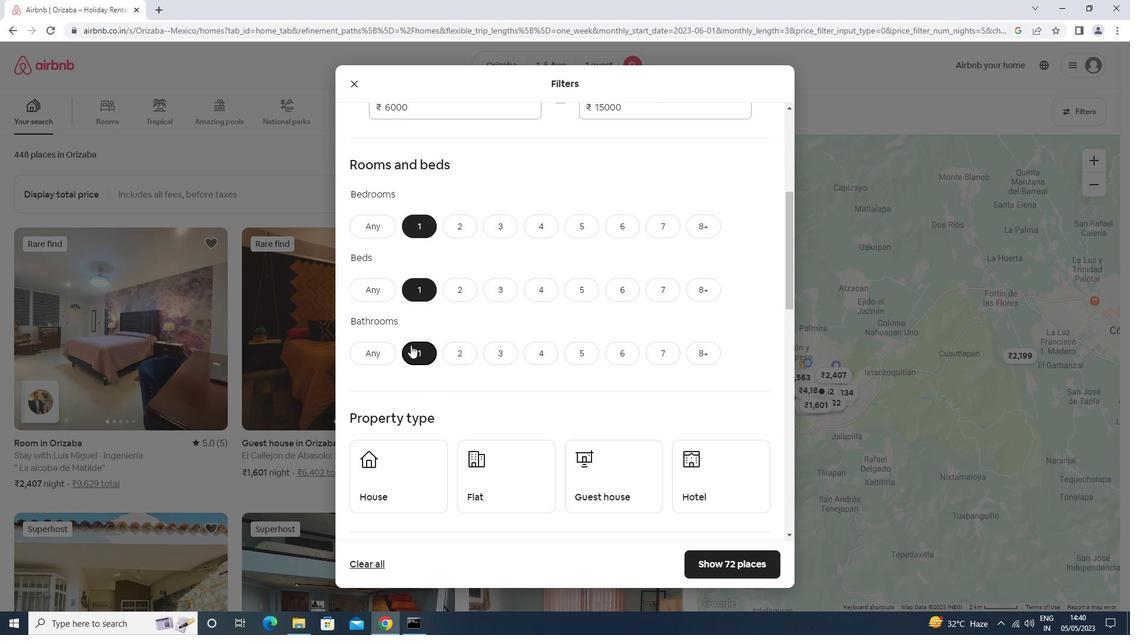 
Action: Mouse scrolled (410, 344) with delta (0, 0)
Screenshot: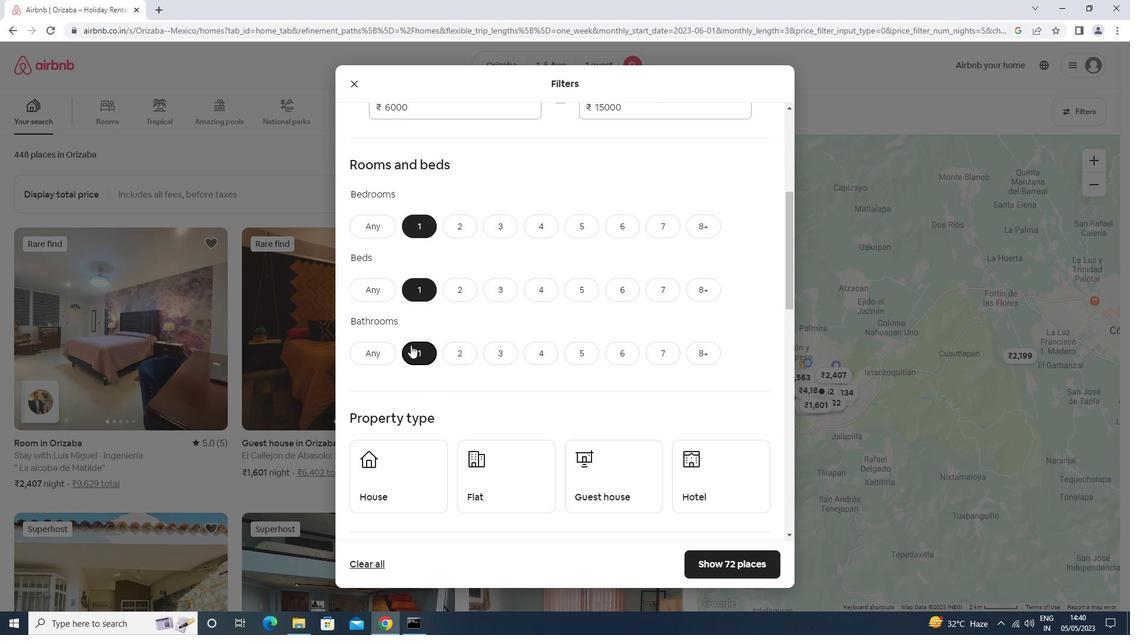 
Action: Mouse scrolled (410, 344) with delta (0, 0)
Screenshot: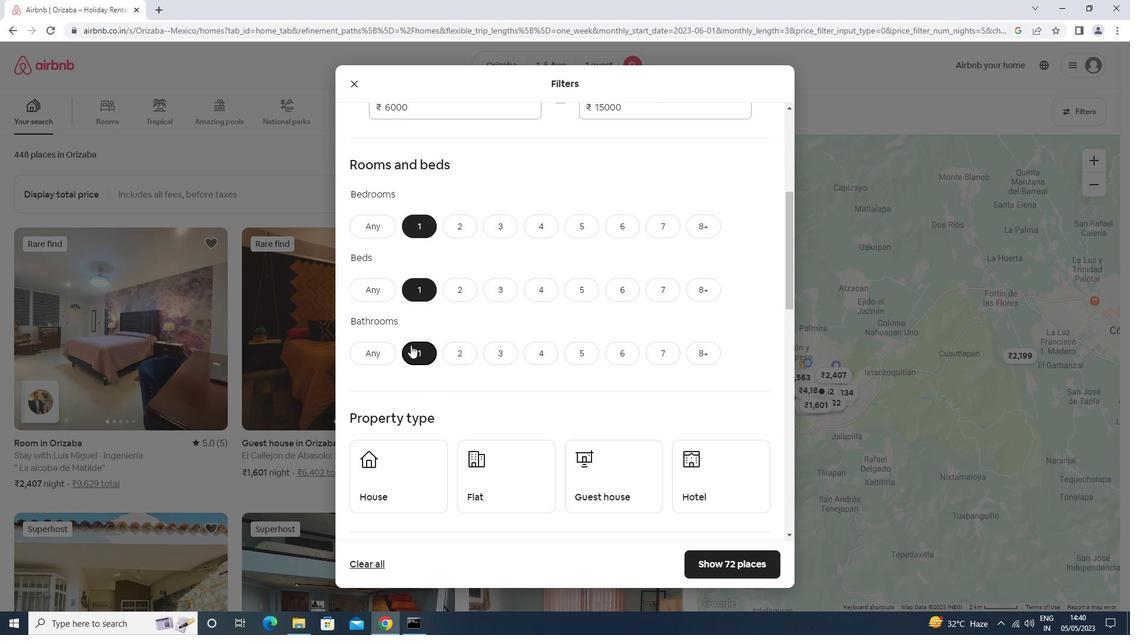 
Action: Mouse moved to (424, 260)
Screenshot: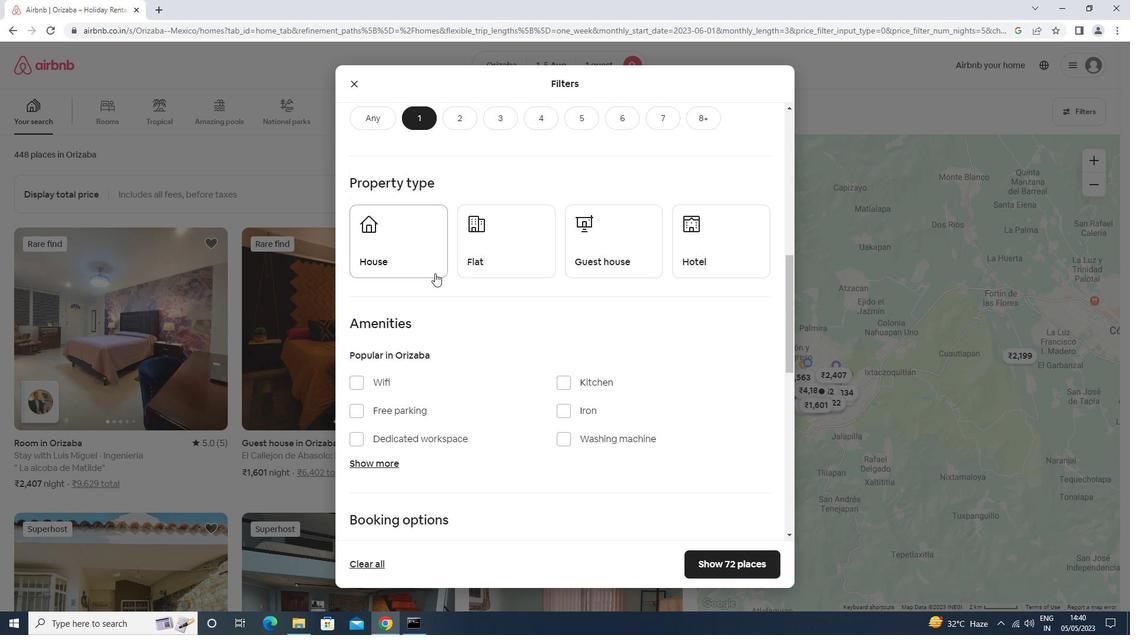 
Action: Mouse pressed left at (424, 260)
Screenshot: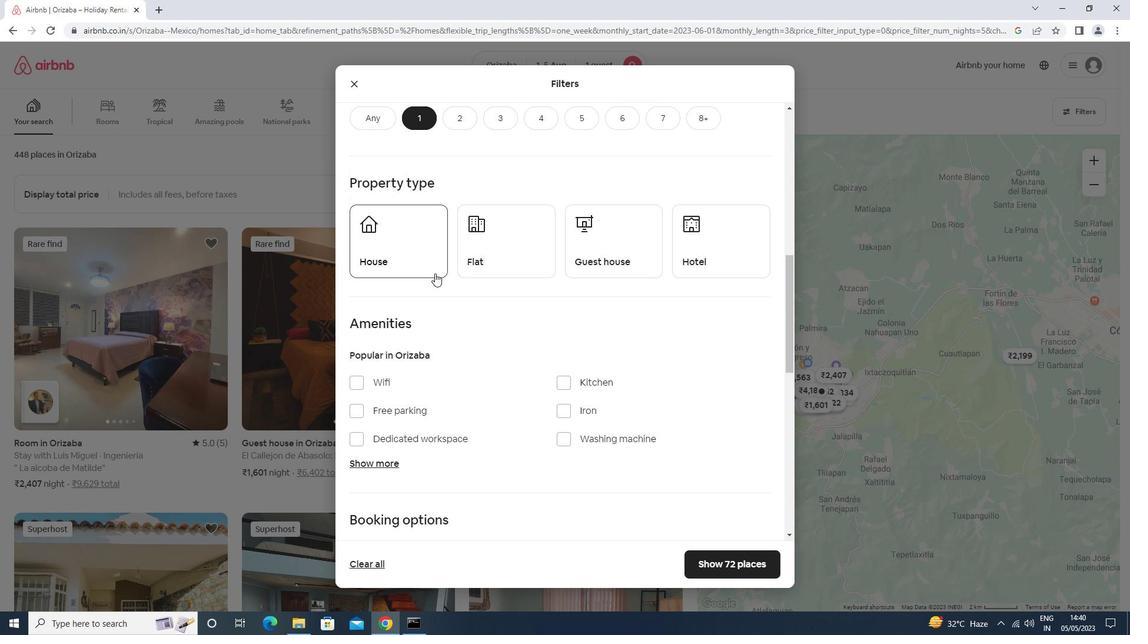 
Action: Mouse moved to (499, 263)
Screenshot: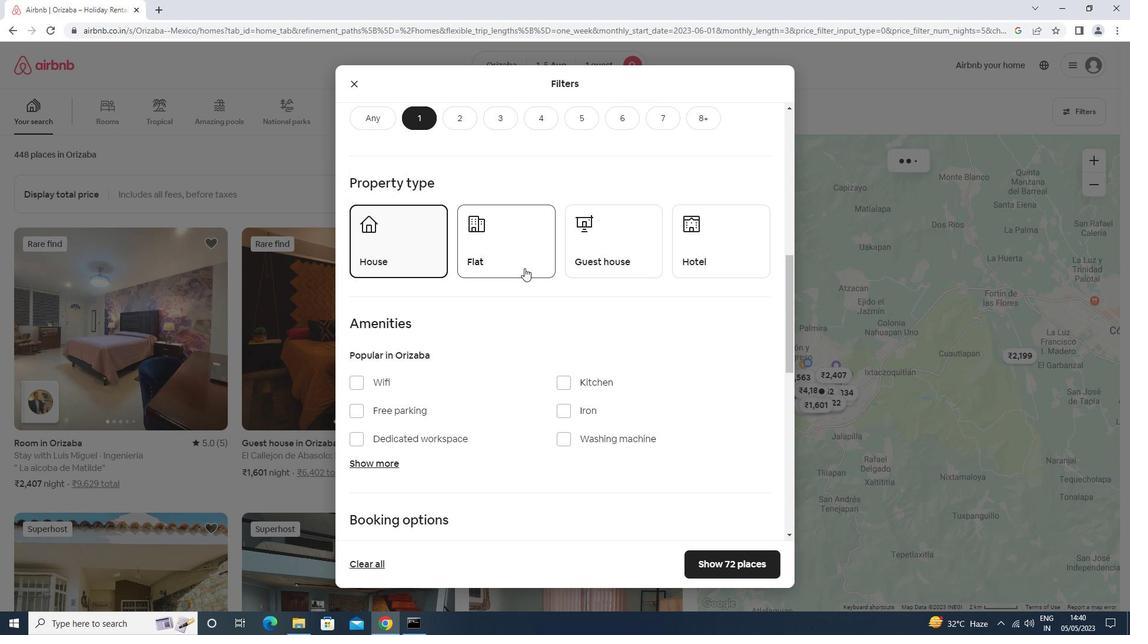 
Action: Mouse pressed left at (499, 263)
Screenshot: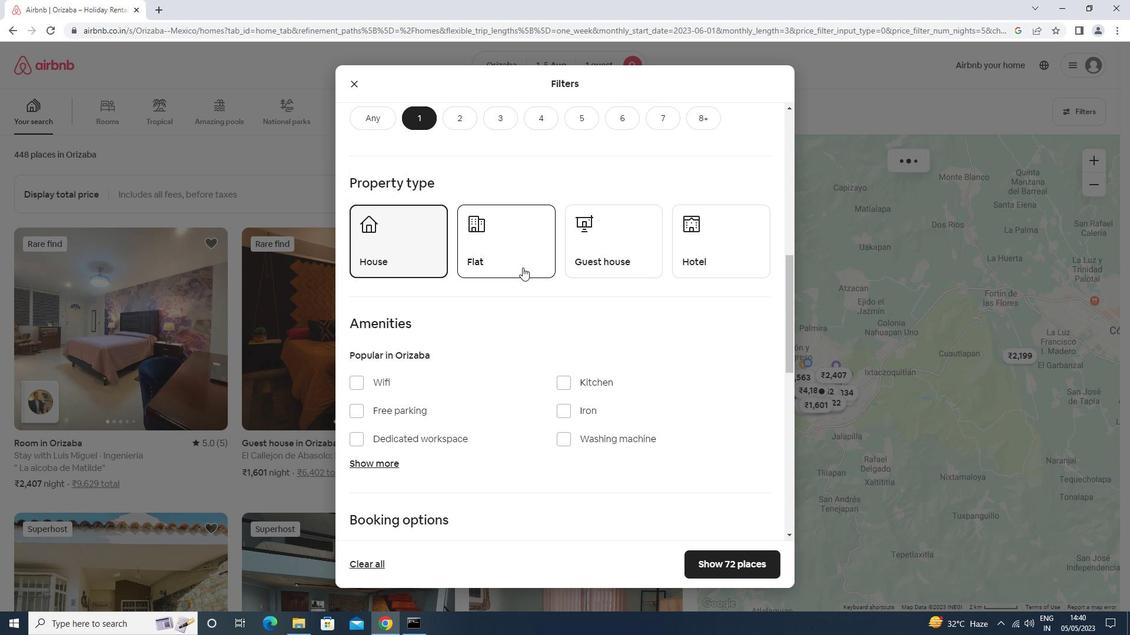 
Action: Mouse moved to (600, 251)
Screenshot: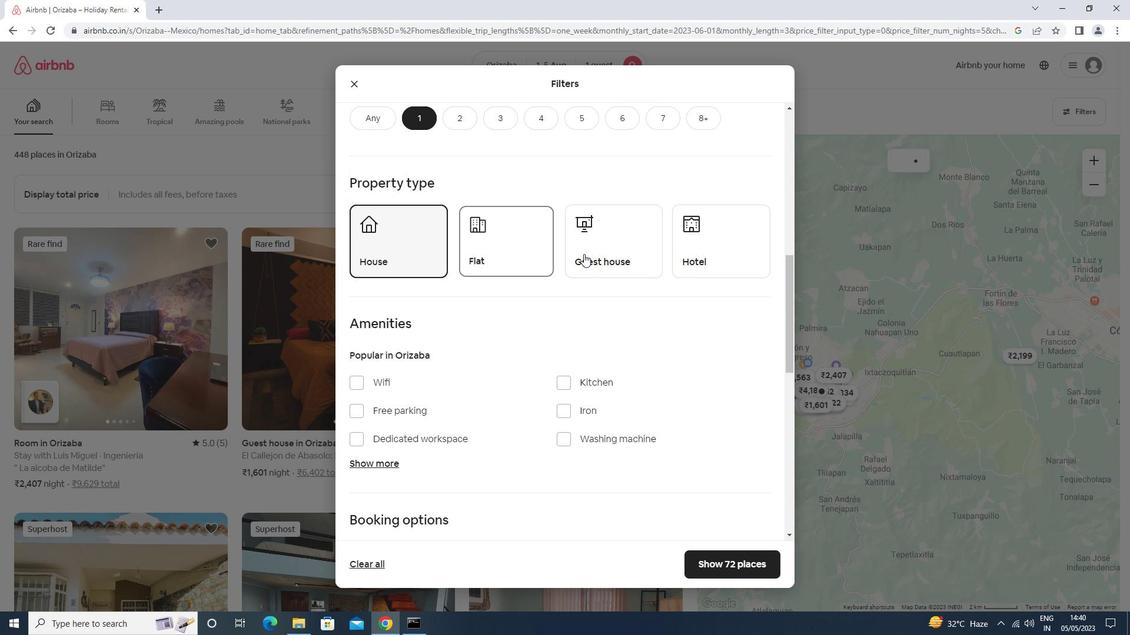 
Action: Mouse pressed left at (600, 251)
Screenshot: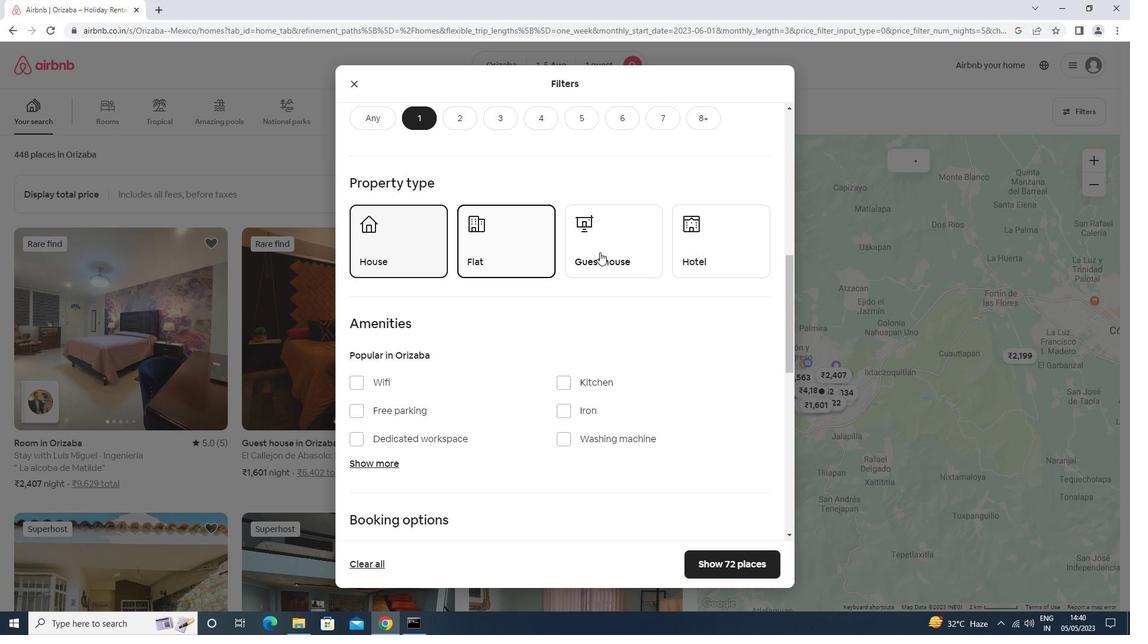
Action: Mouse moved to (598, 257)
Screenshot: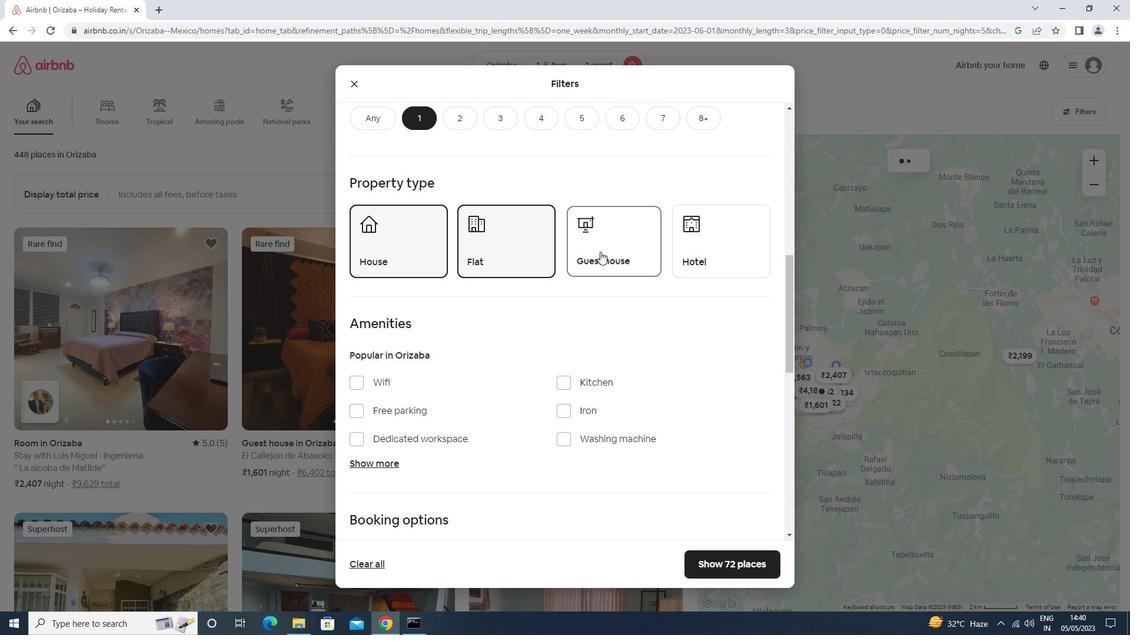
Action: Mouse scrolled (598, 256) with delta (0, 0)
Screenshot: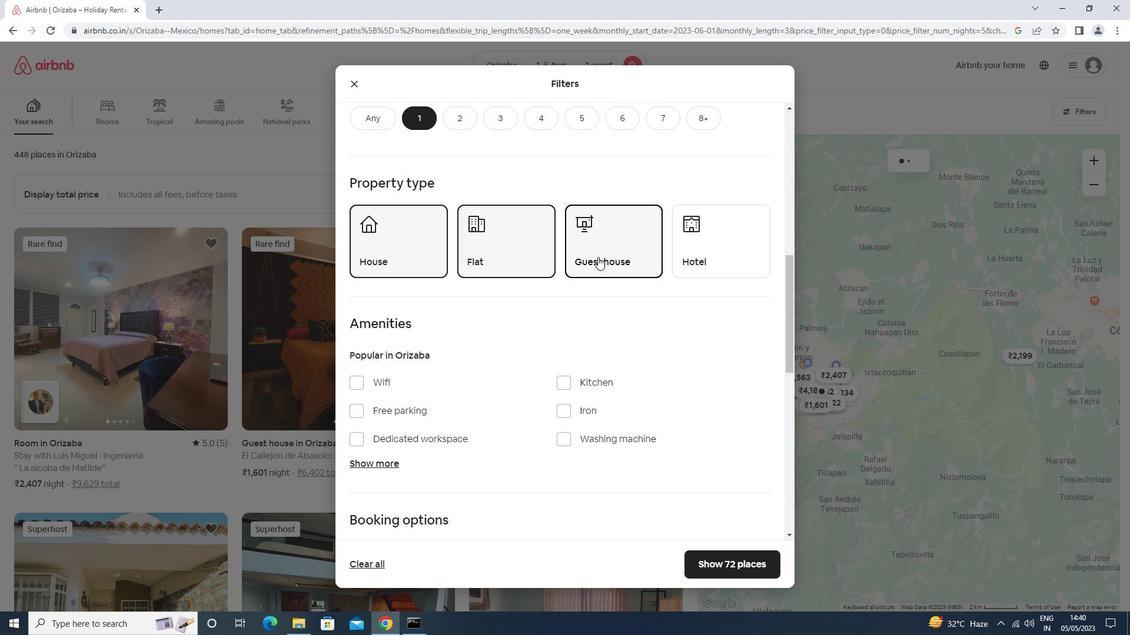 
Action: Mouse scrolled (598, 256) with delta (0, 0)
Screenshot: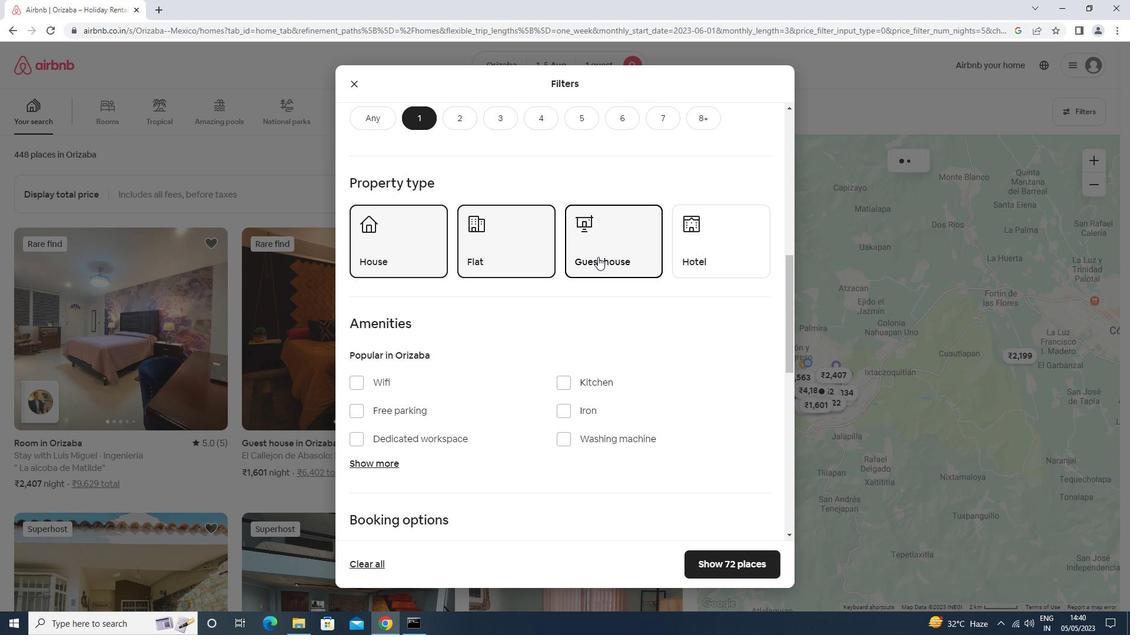 
Action: Mouse scrolled (598, 256) with delta (0, 0)
Screenshot: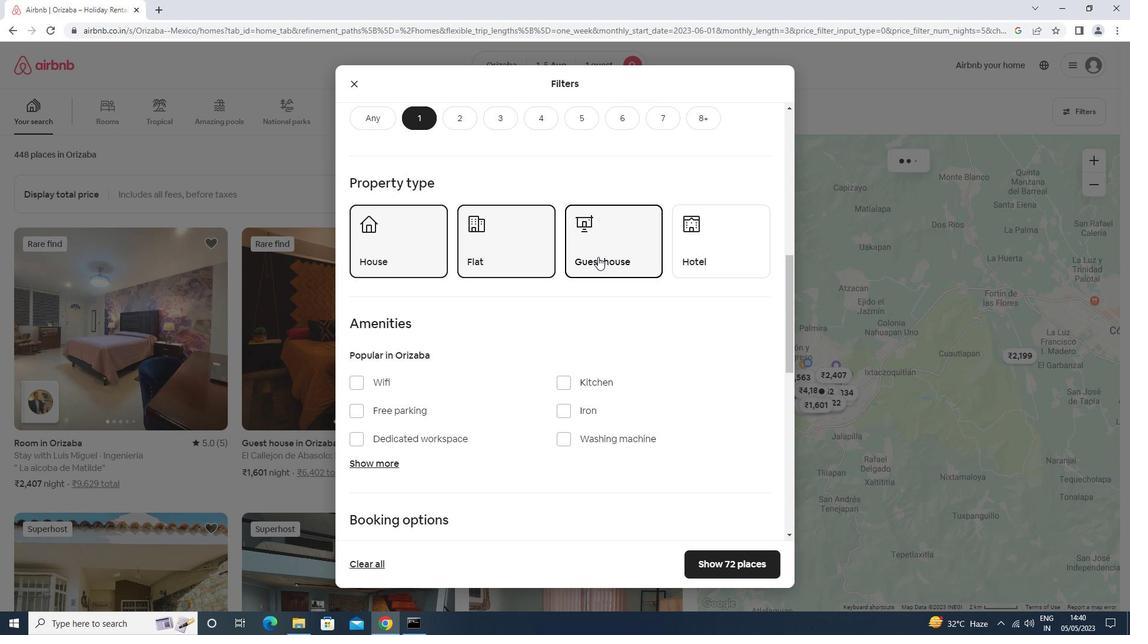 
Action: Mouse scrolled (598, 256) with delta (0, 0)
Screenshot: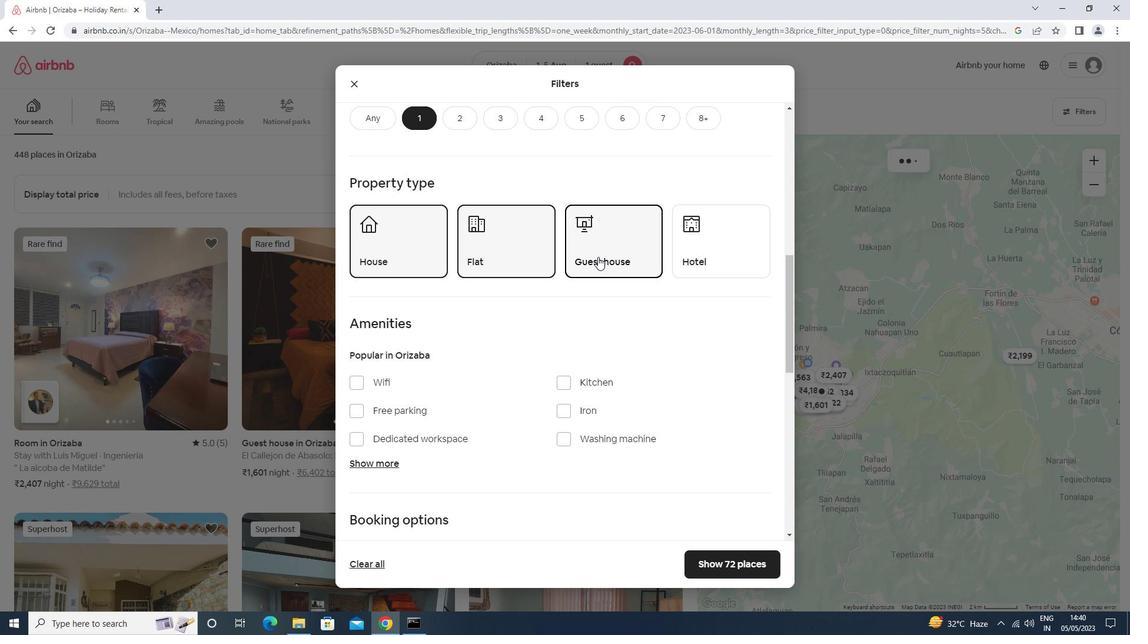 
Action: Mouse moved to (738, 362)
Screenshot: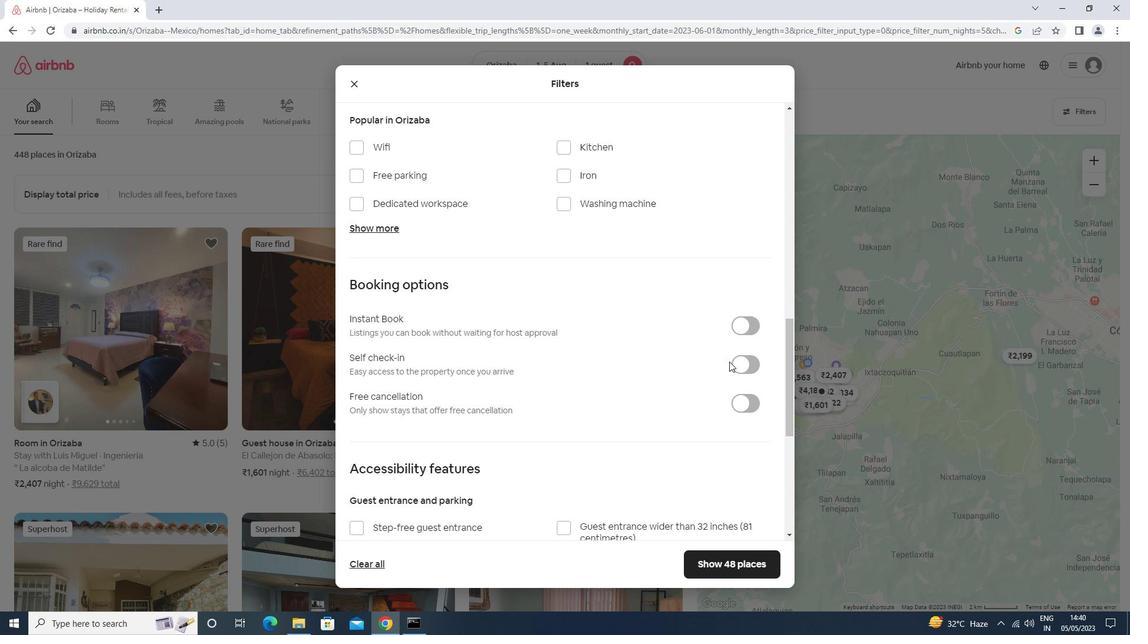 
Action: Mouse pressed left at (738, 362)
Screenshot: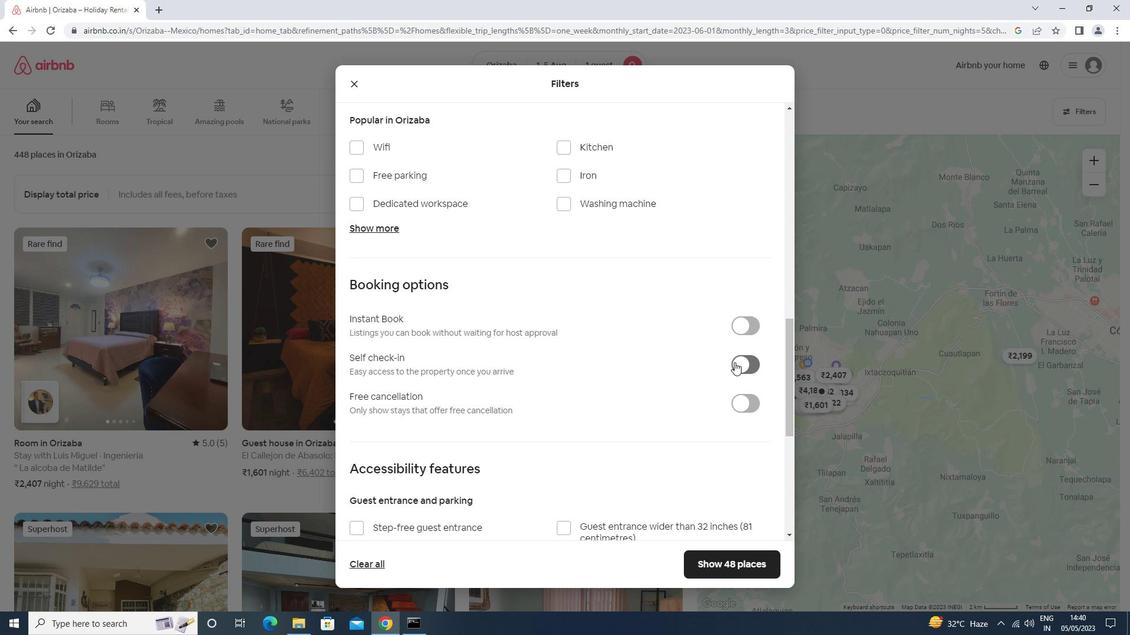 
Action: Mouse moved to (737, 337)
Screenshot: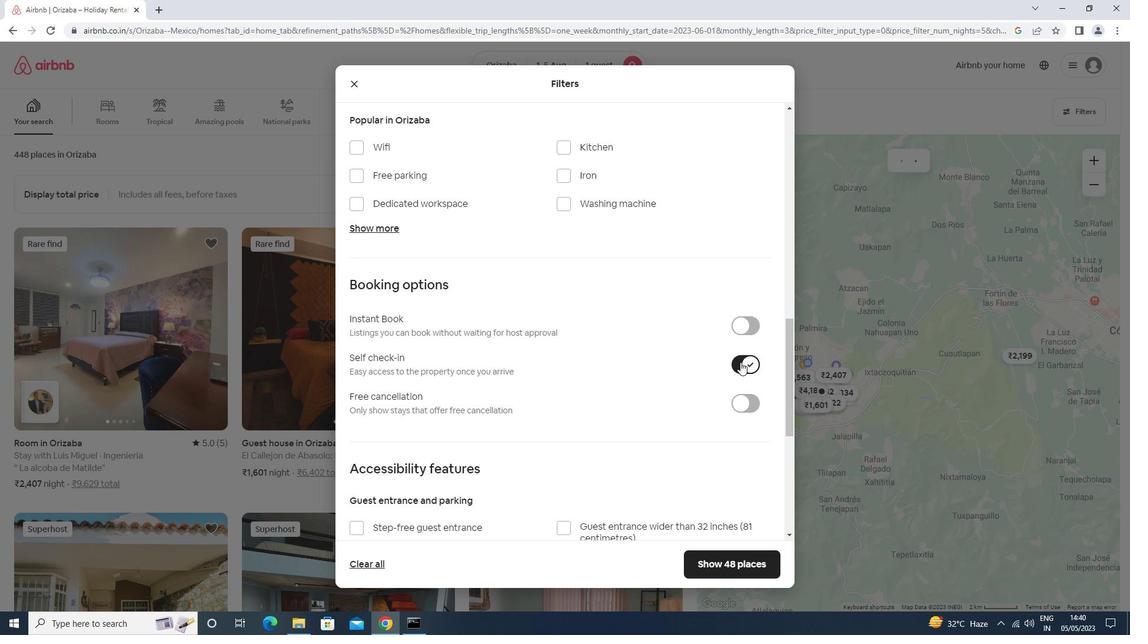 
Action: Mouse scrolled (737, 337) with delta (0, 0)
Screenshot: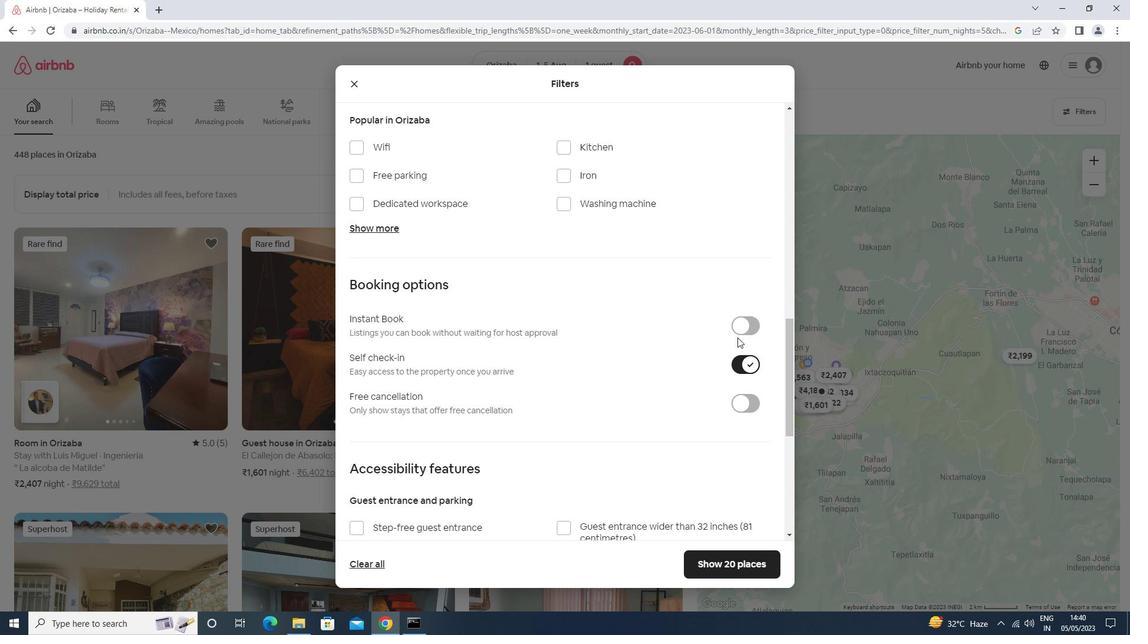 
Action: Mouse scrolled (737, 337) with delta (0, 0)
Screenshot: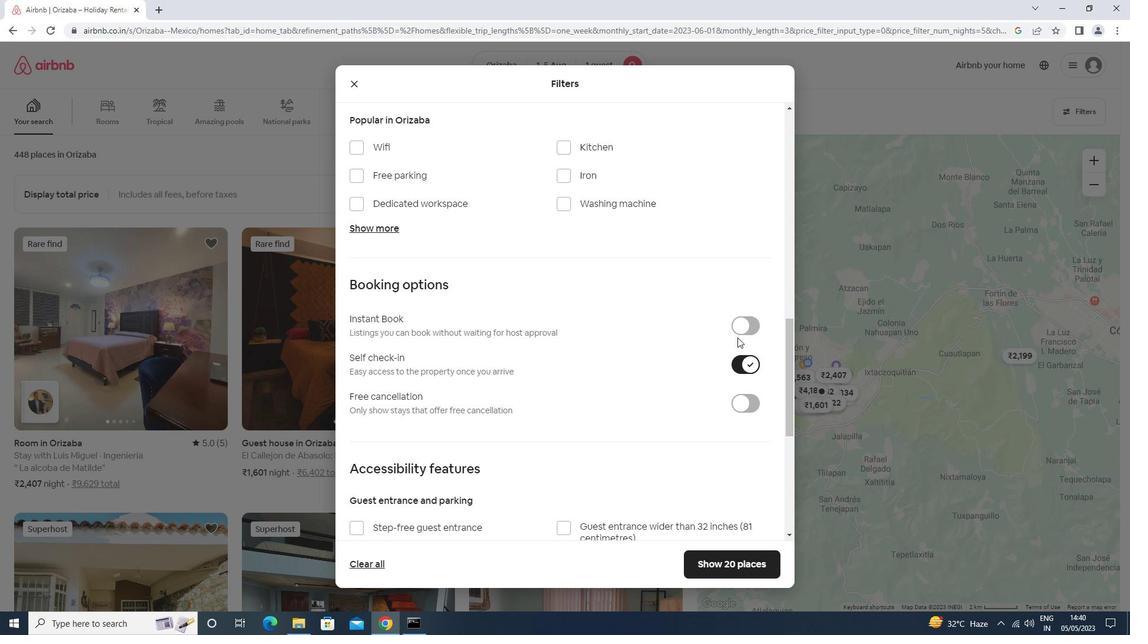 
Action: Mouse scrolled (737, 337) with delta (0, 0)
Screenshot: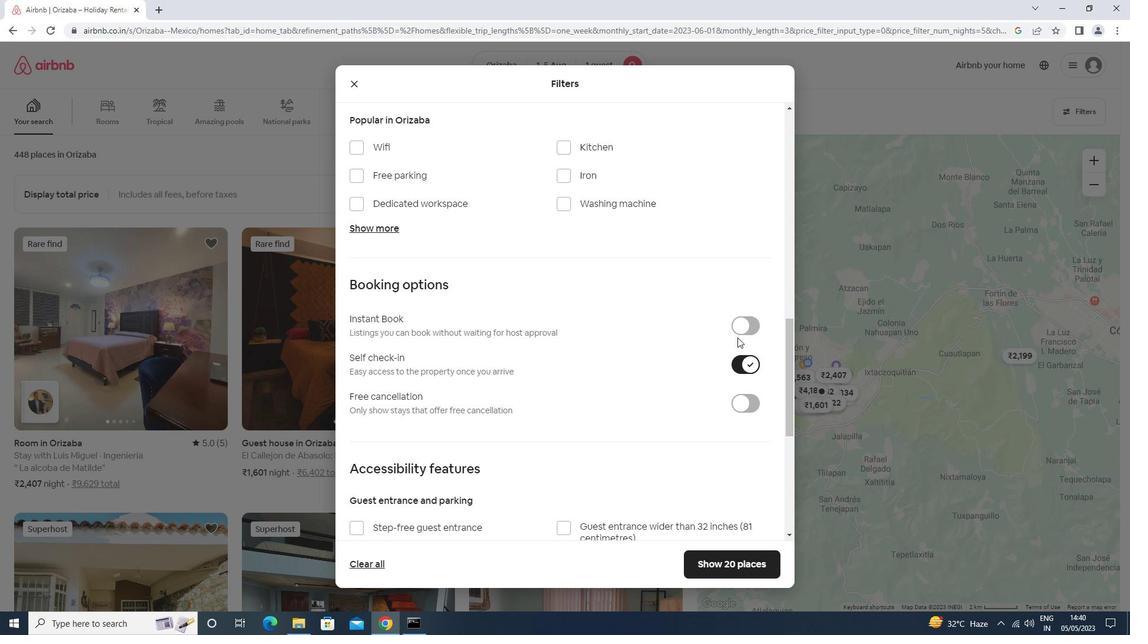 
Action: Mouse scrolled (737, 337) with delta (0, 0)
Screenshot: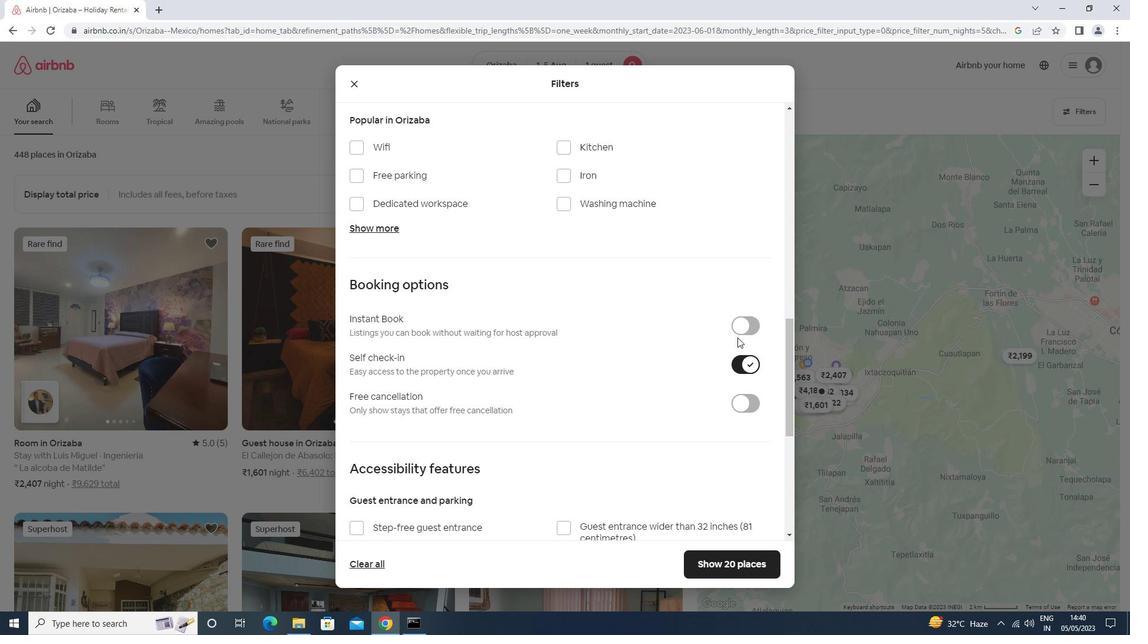 
Action: Mouse scrolled (737, 337) with delta (0, 0)
Screenshot: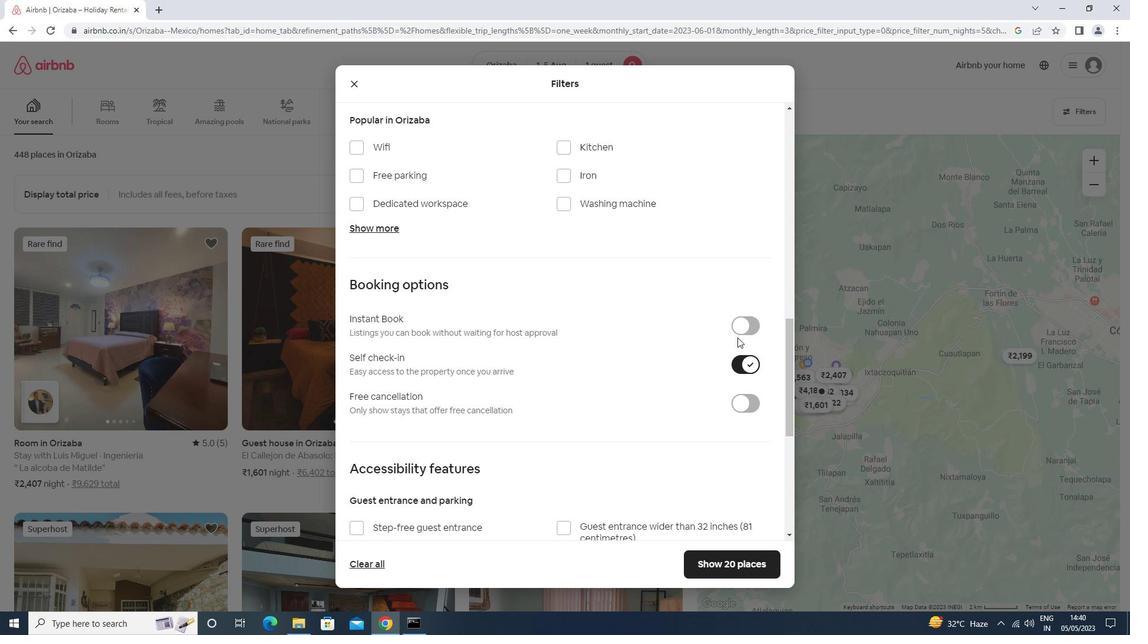 
Action: Mouse scrolled (737, 337) with delta (0, 0)
Screenshot: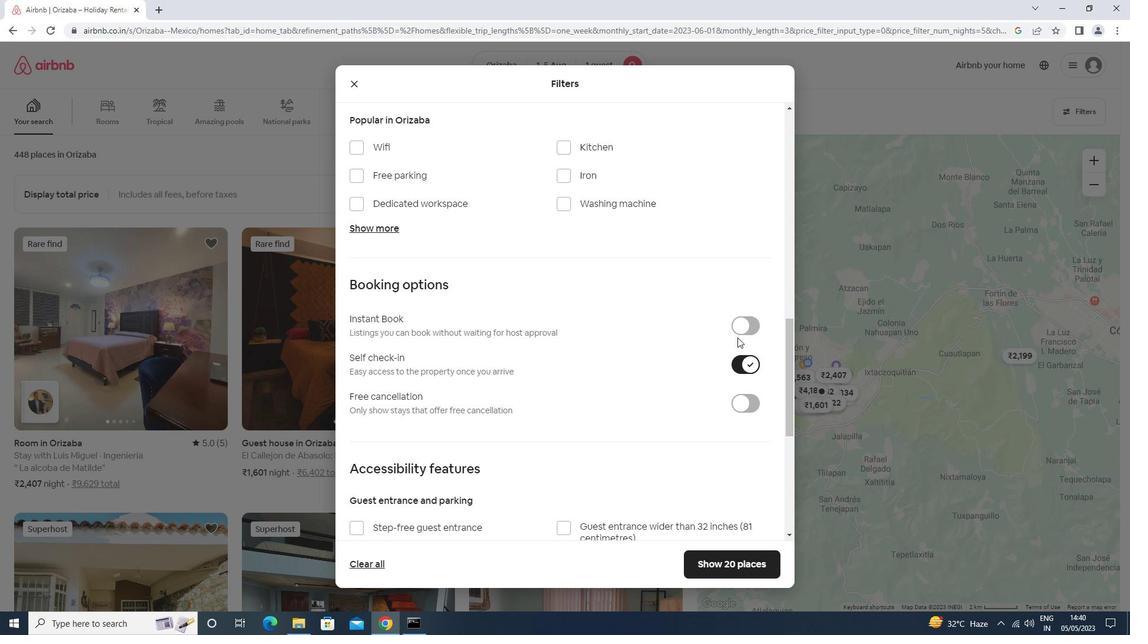 
Action: Mouse moved to (389, 458)
Screenshot: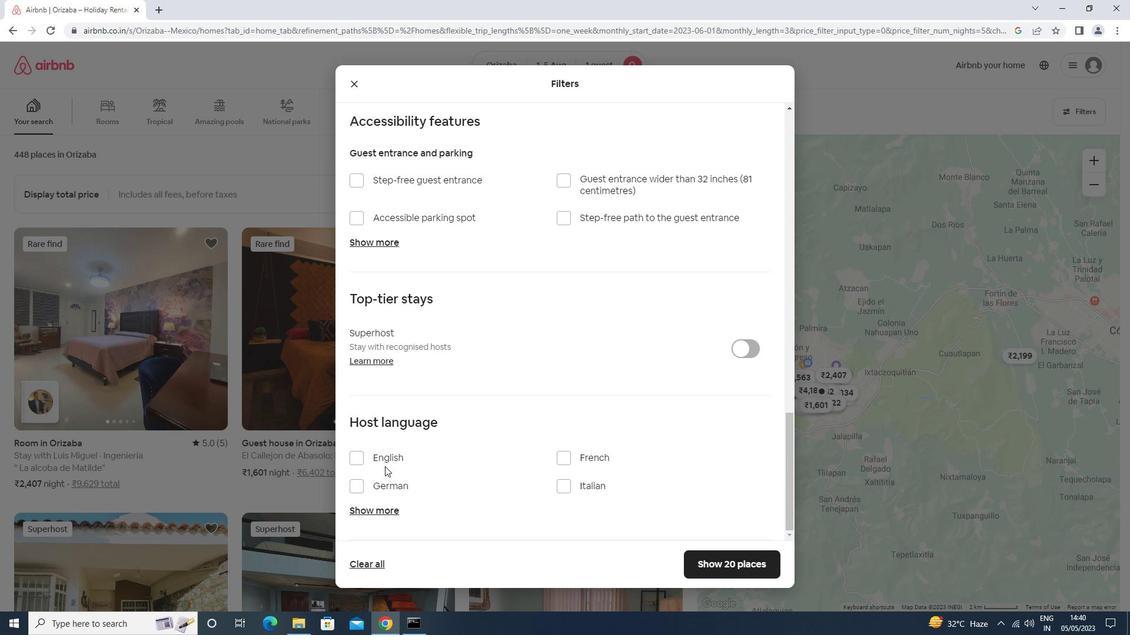 
Action: Mouse pressed left at (389, 458)
Screenshot: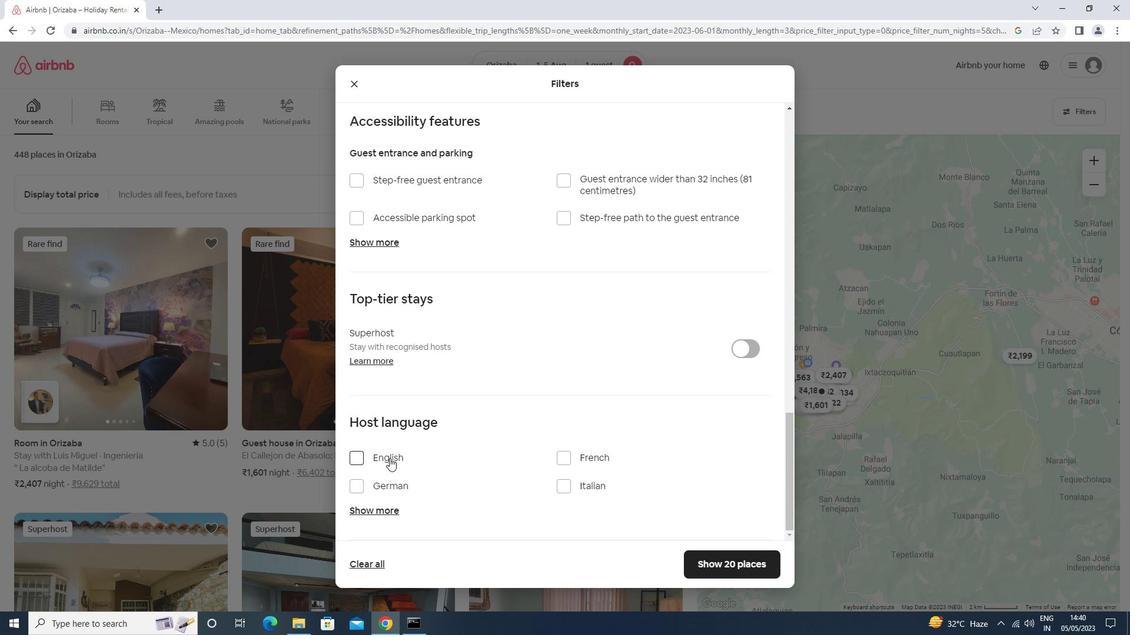 
Action: Mouse moved to (710, 559)
Screenshot: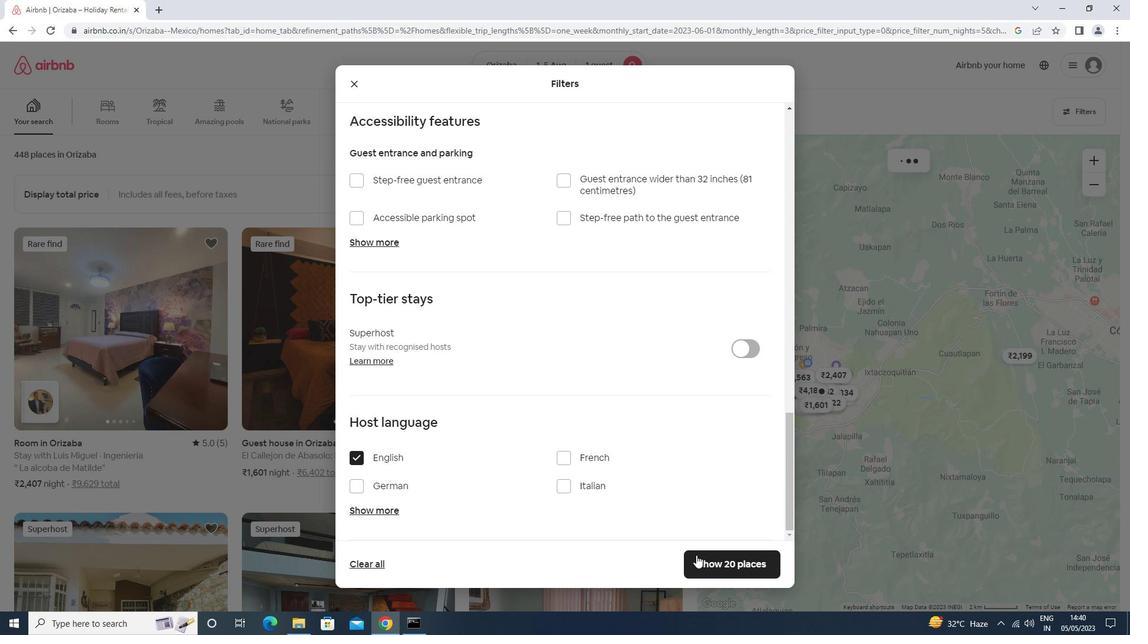
Action: Mouse pressed left at (710, 559)
Screenshot: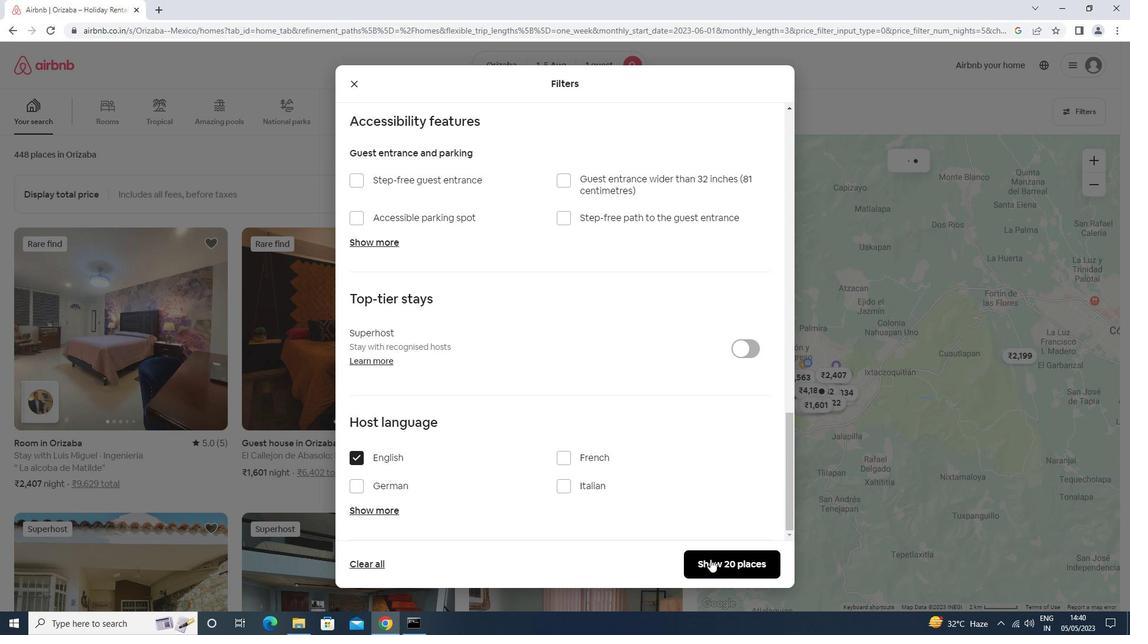 
Action: Mouse moved to (712, 559)
Screenshot: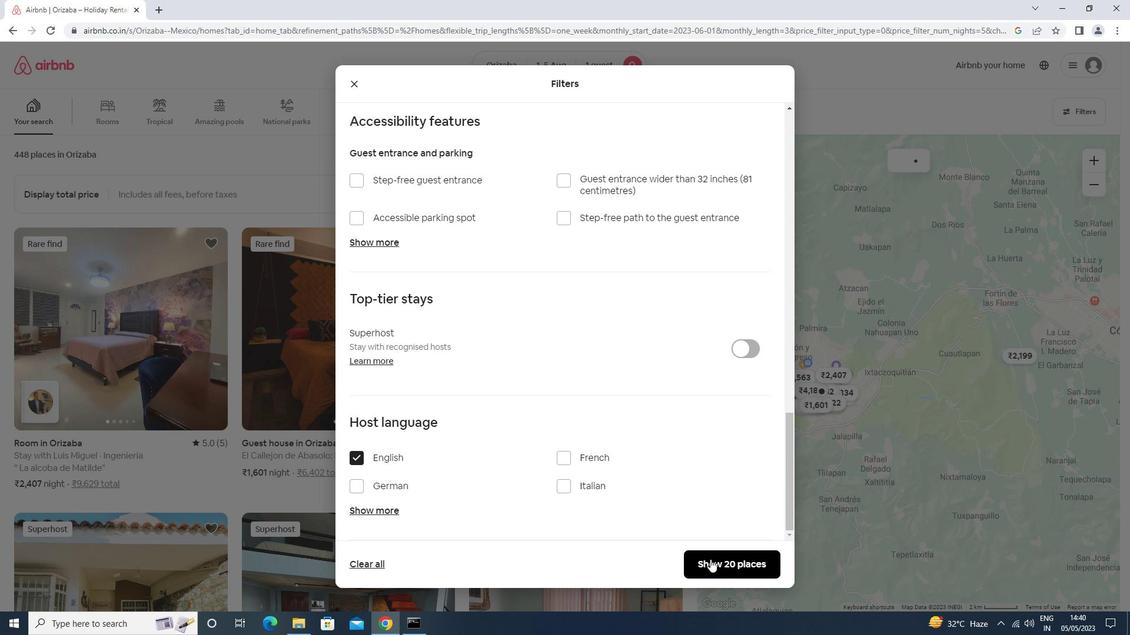 
